 Task: For heading Use EB Garamond with light red berry 1 colour & Underline.  font size for heading26,  'Change the font style of data to'Impact and font size to 18,  Change the alignment of both headline & data to Align right In the sheet  auditingProductSales
Action: Mouse moved to (352, 273)
Screenshot: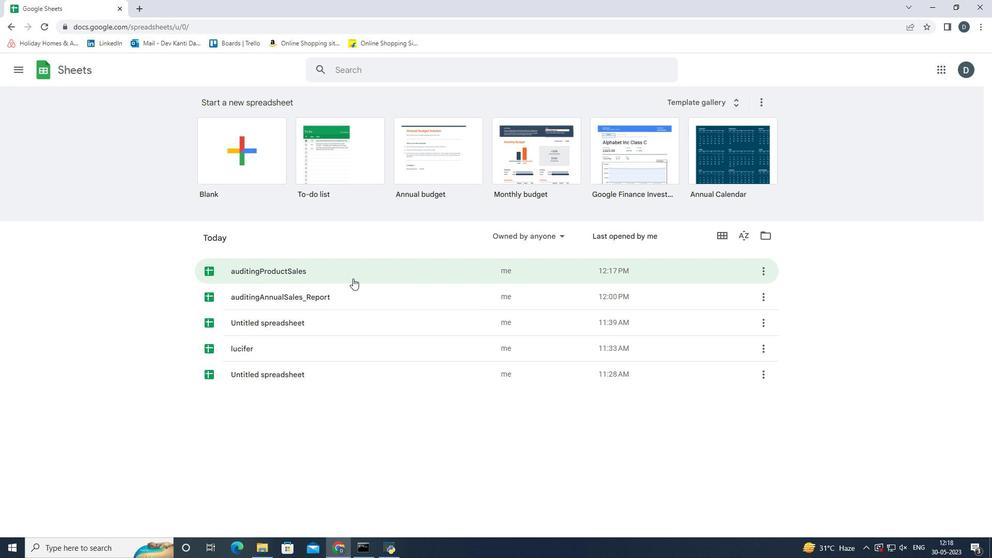 
Action: Mouse pressed left at (352, 273)
Screenshot: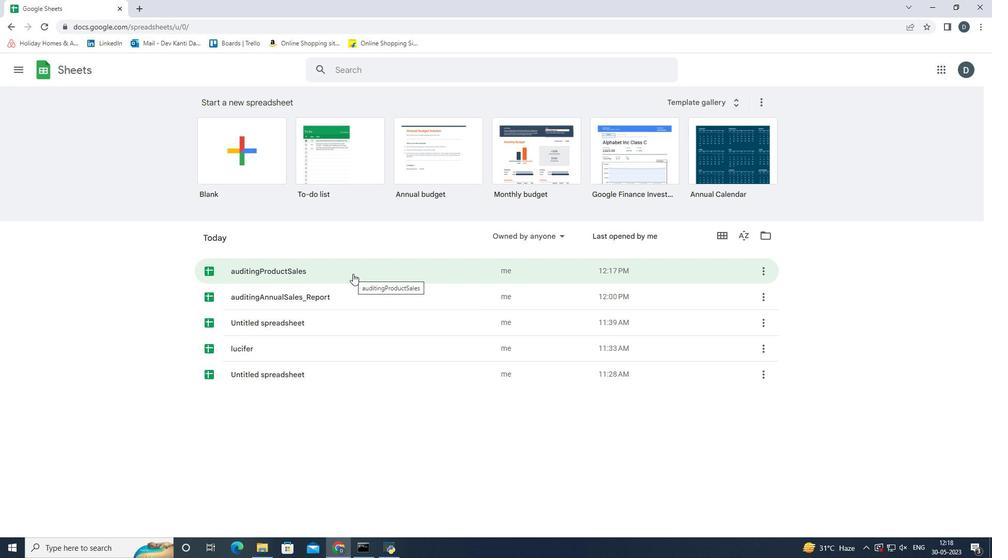 
Action: Mouse moved to (281, 99)
Screenshot: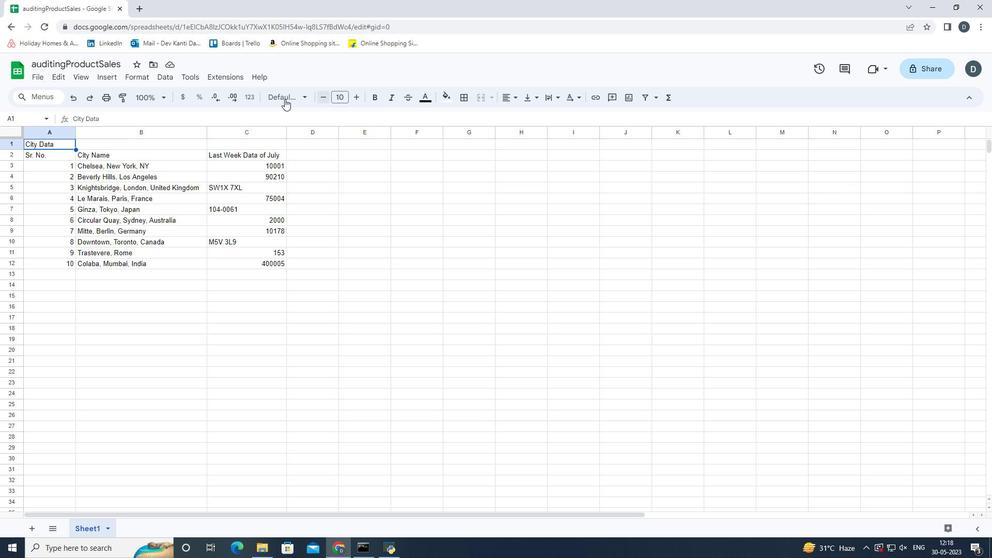 
Action: Mouse pressed left at (281, 99)
Screenshot: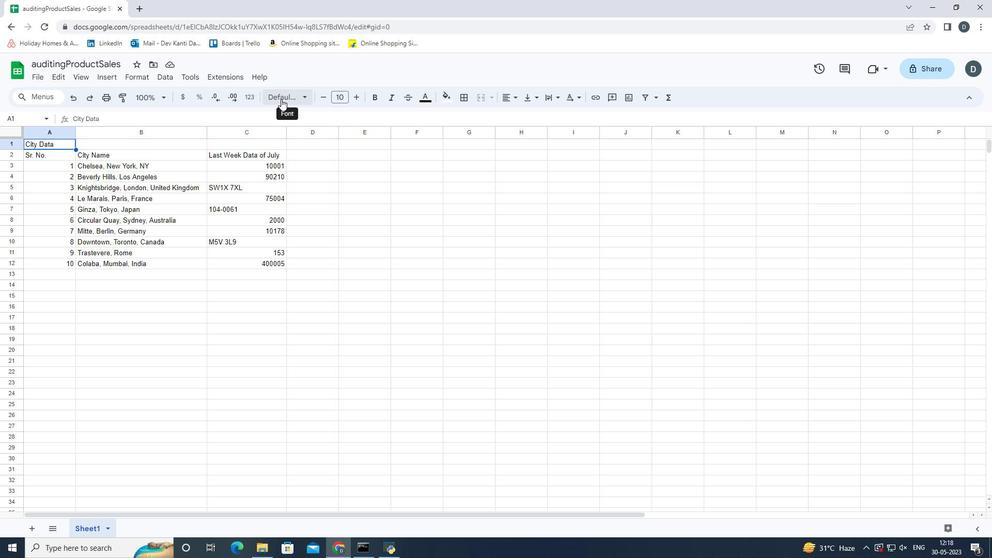 
Action: Mouse moved to (324, 270)
Screenshot: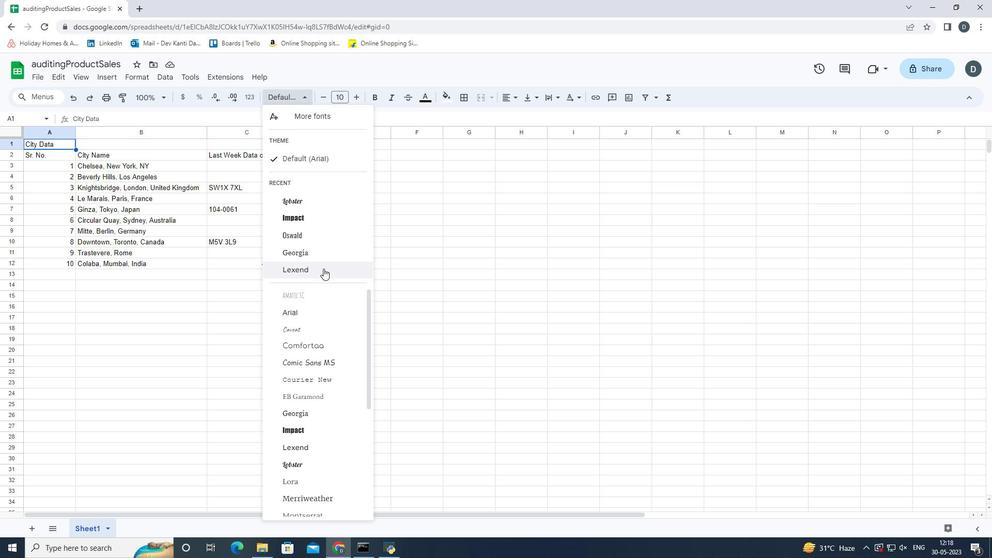 
Action: Mouse scrolled (324, 269) with delta (0, 0)
Screenshot: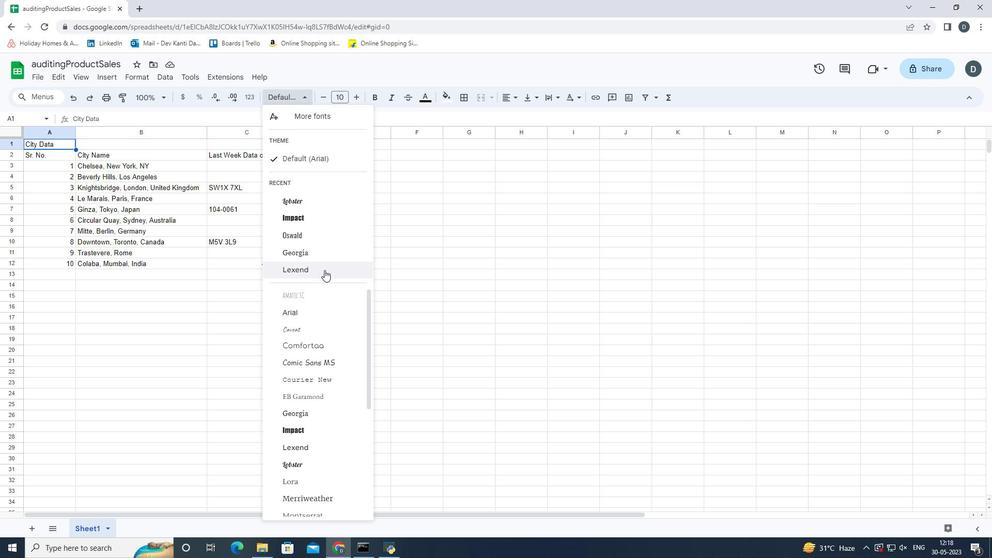 
Action: Mouse scrolled (324, 269) with delta (0, 0)
Screenshot: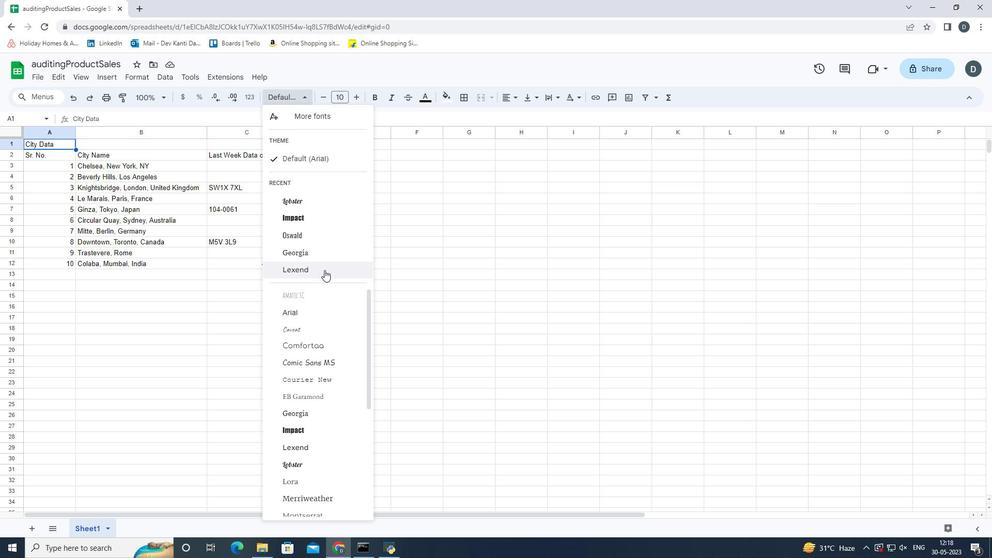 
Action: Mouse moved to (327, 324)
Screenshot: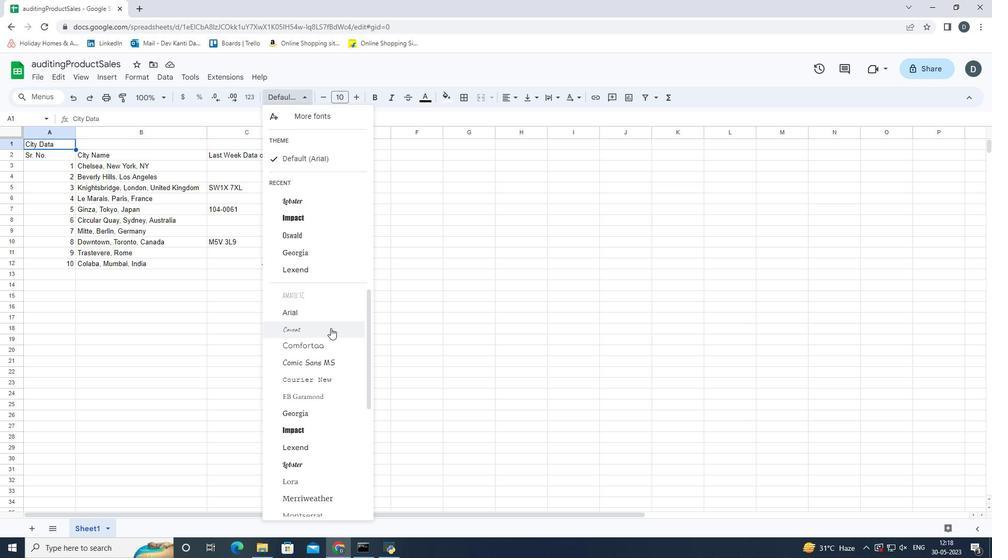 
Action: Mouse scrolled (327, 323) with delta (0, 0)
Screenshot: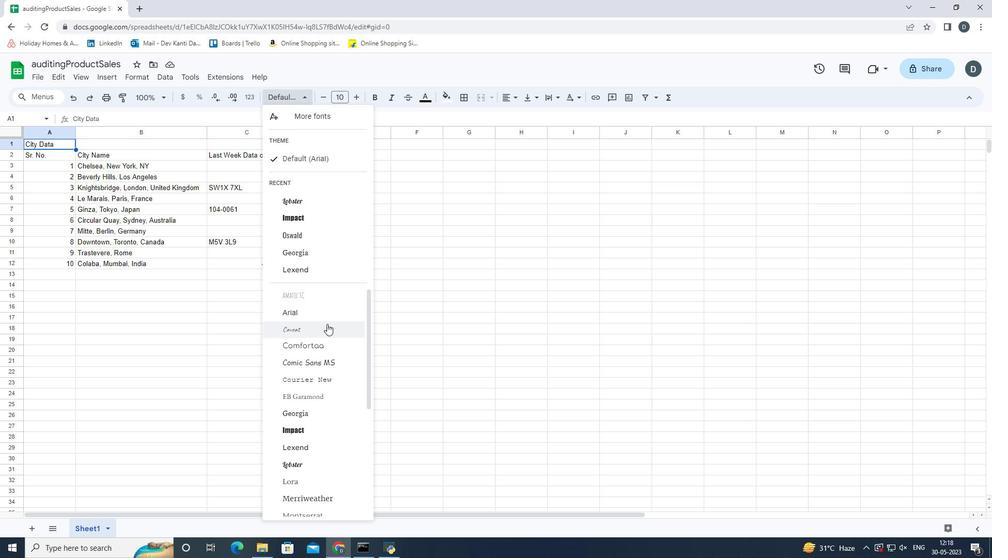 
Action: Mouse scrolled (327, 323) with delta (0, 0)
Screenshot: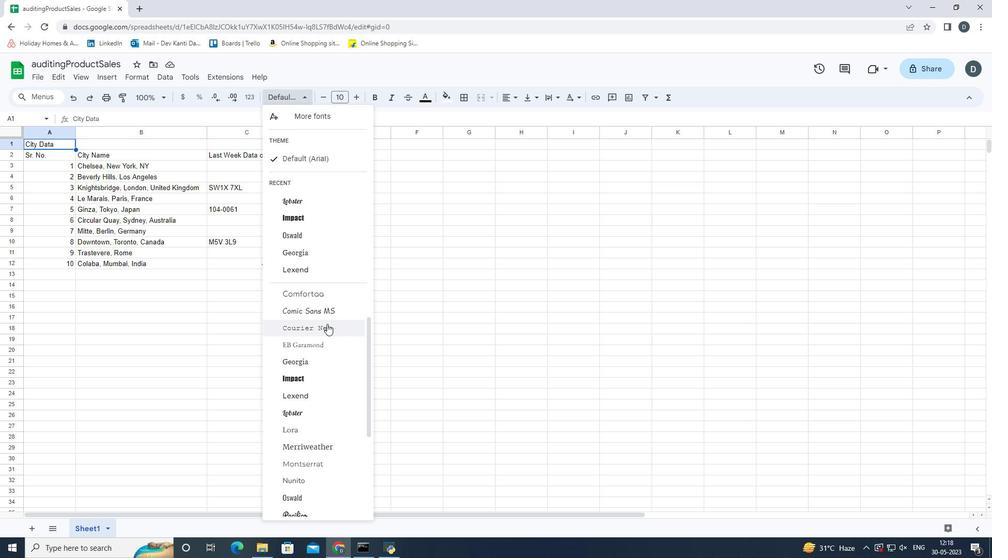 
Action: Mouse scrolled (327, 323) with delta (0, 0)
Screenshot: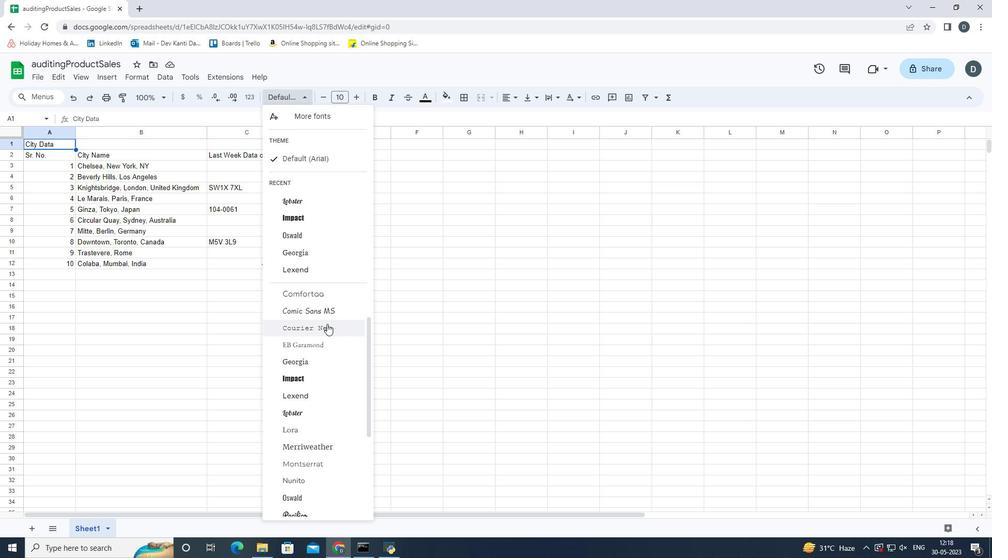 
Action: Mouse scrolled (327, 323) with delta (0, 0)
Screenshot: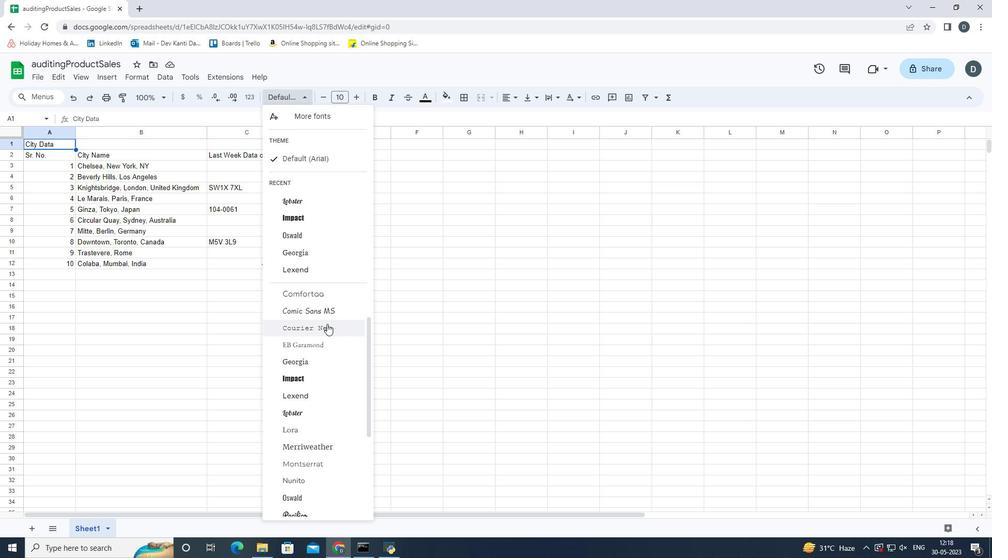 
Action: Mouse scrolled (327, 323) with delta (0, 0)
Screenshot: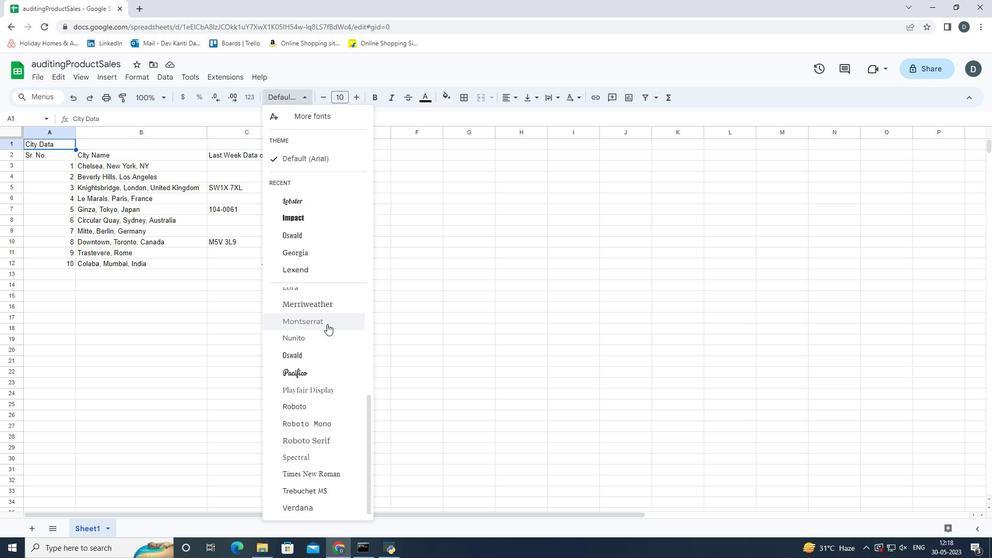 
Action: Mouse scrolled (327, 323) with delta (0, 0)
Screenshot: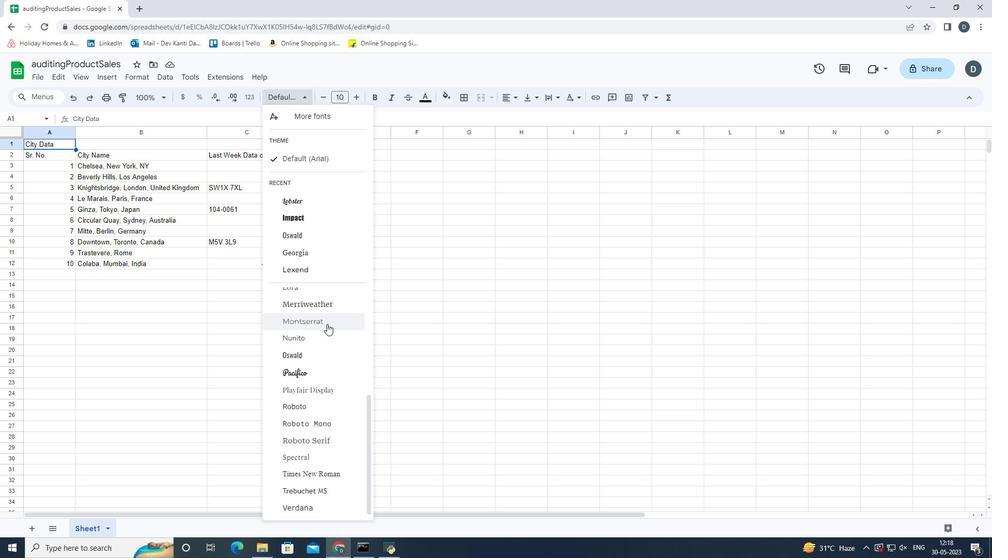 
Action: Mouse scrolled (327, 323) with delta (0, 0)
Screenshot: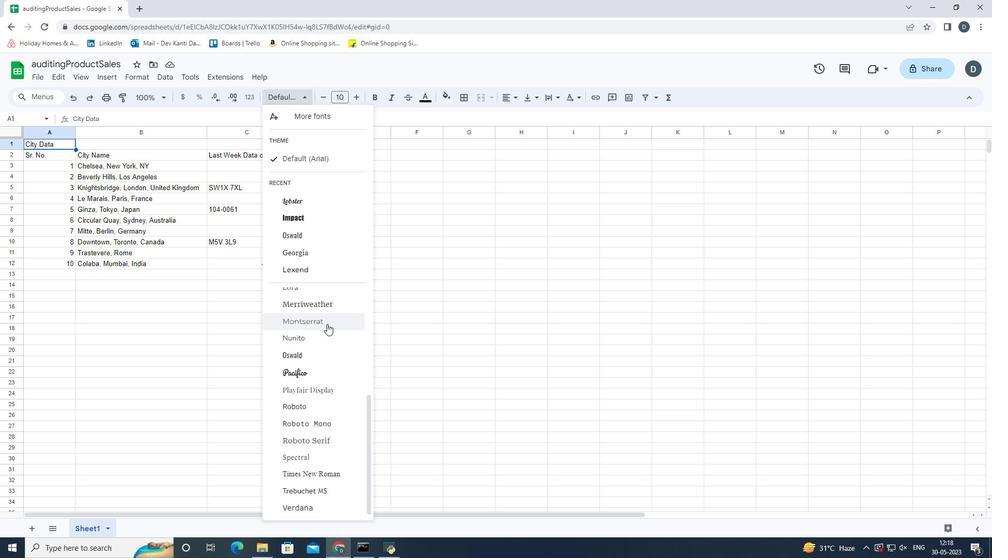 
Action: Mouse moved to (334, 490)
Screenshot: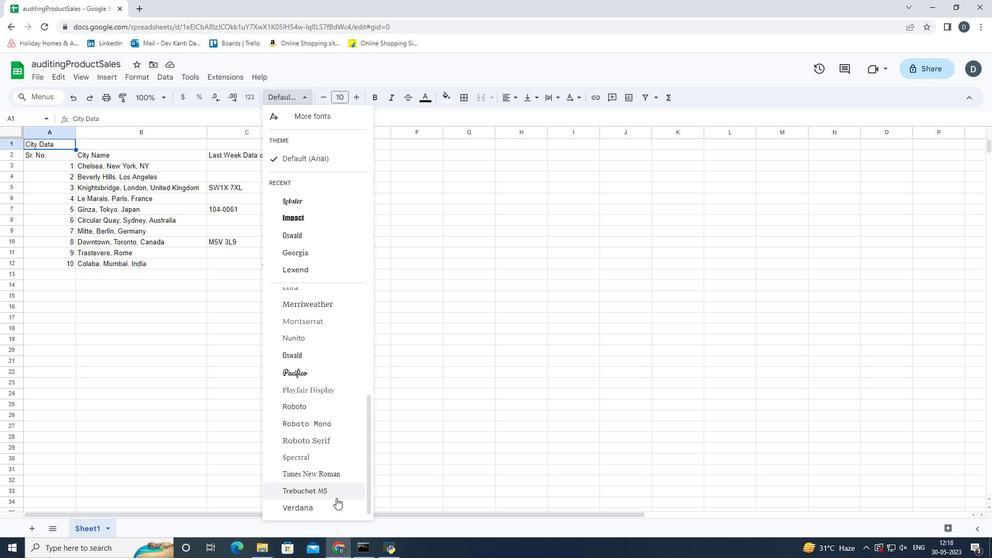 
Action: Mouse scrolled (334, 491) with delta (0, 0)
Screenshot: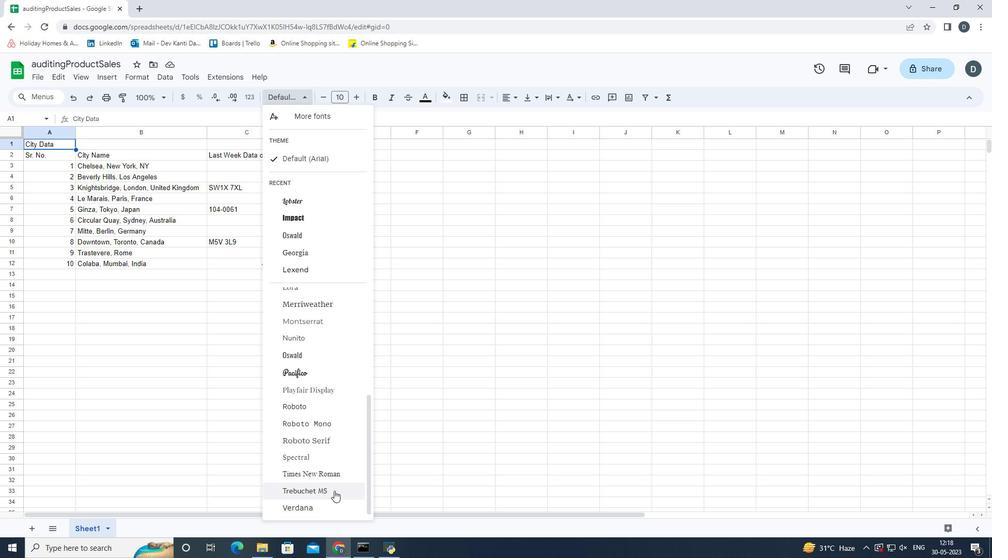 
Action: Mouse scrolled (334, 491) with delta (0, 0)
Screenshot: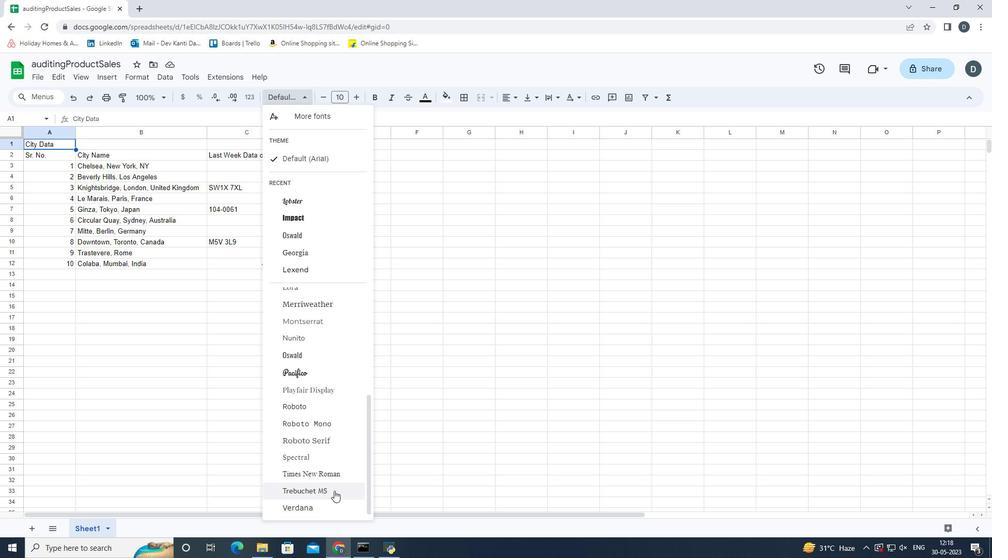 
Action: Mouse scrolled (334, 491) with delta (0, 0)
Screenshot: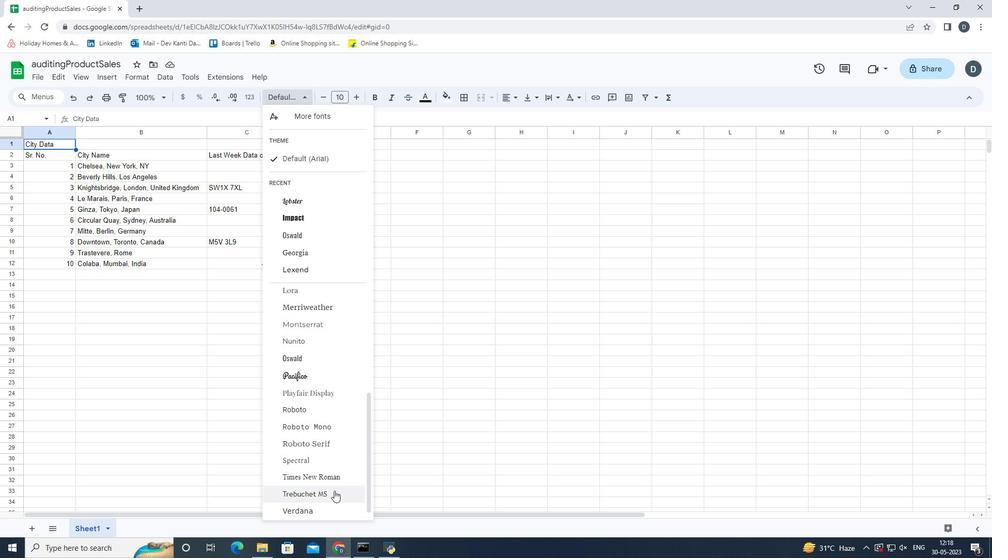 
Action: Mouse scrolled (334, 491) with delta (0, 0)
Screenshot: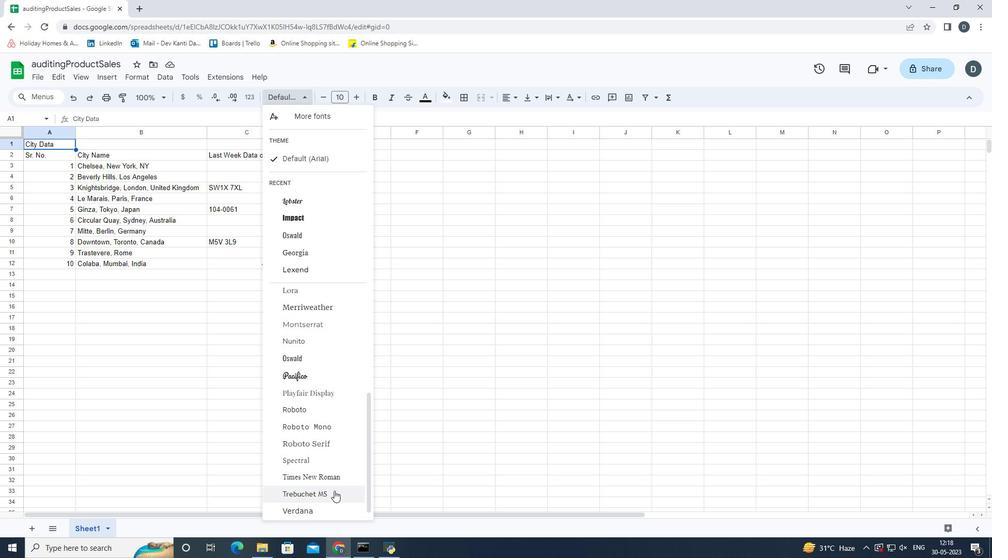 
Action: Mouse moved to (335, 396)
Screenshot: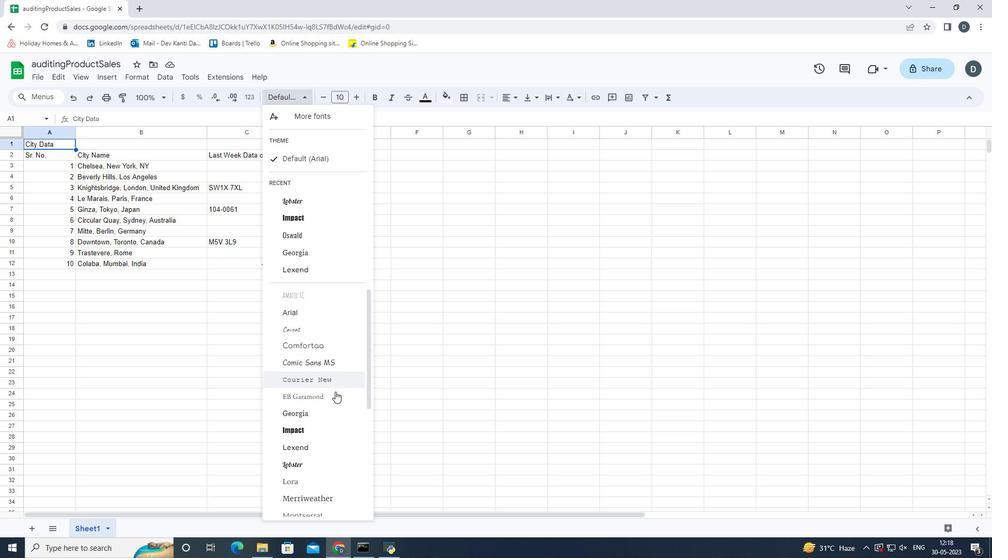 
Action: Mouse pressed left at (335, 396)
Screenshot: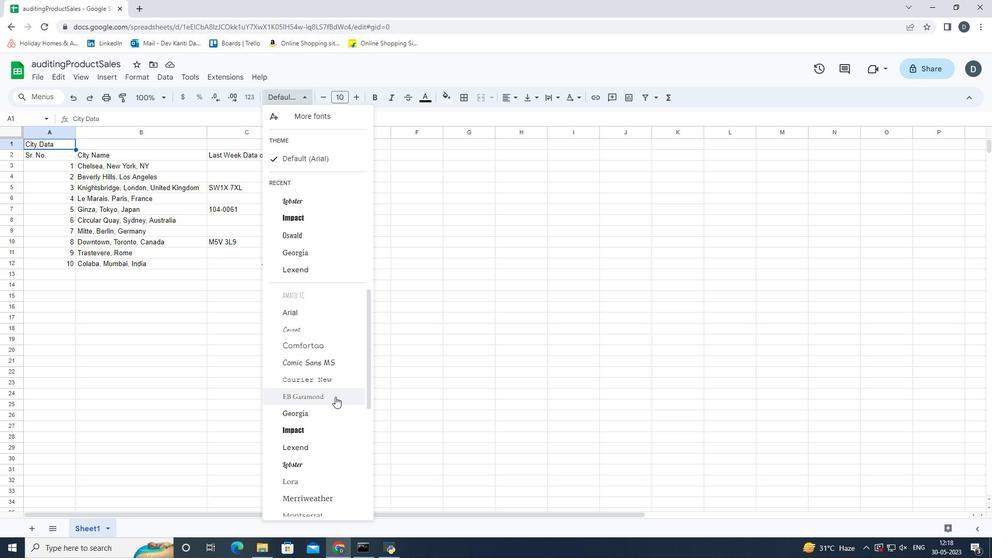 
Action: Mouse moved to (425, 99)
Screenshot: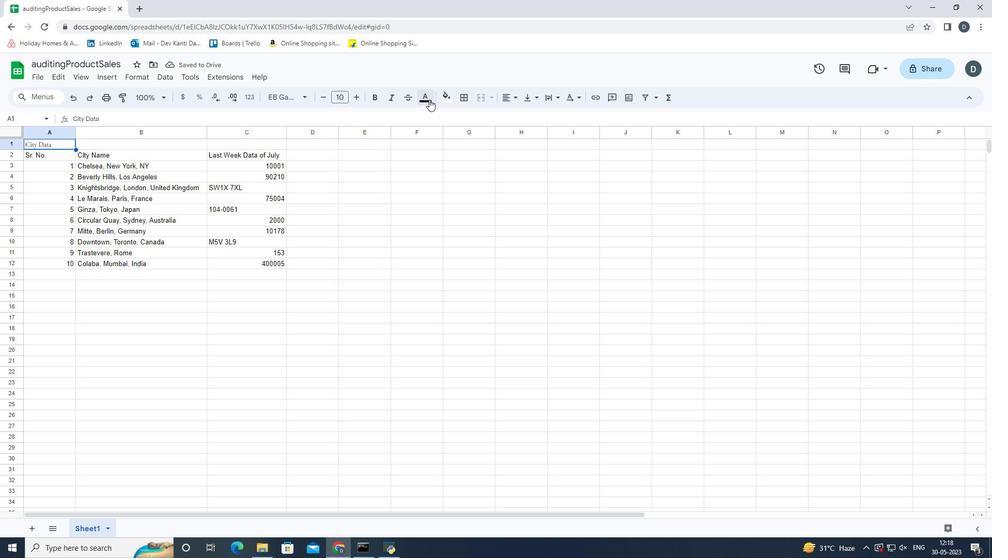 
Action: Mouse pressed left at (425, 99)
Screenshot: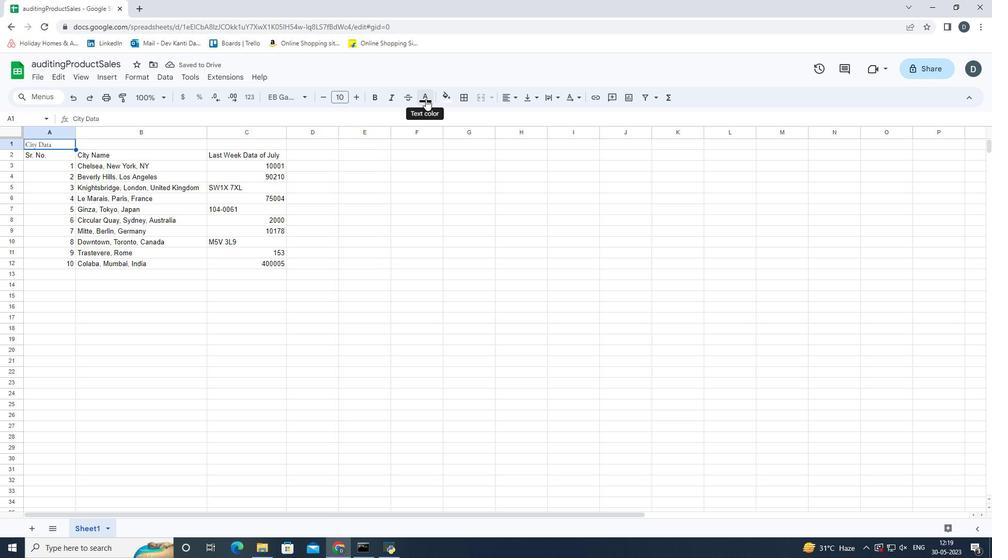 
Action: Mouse moved to (428, 179)
Screenshot: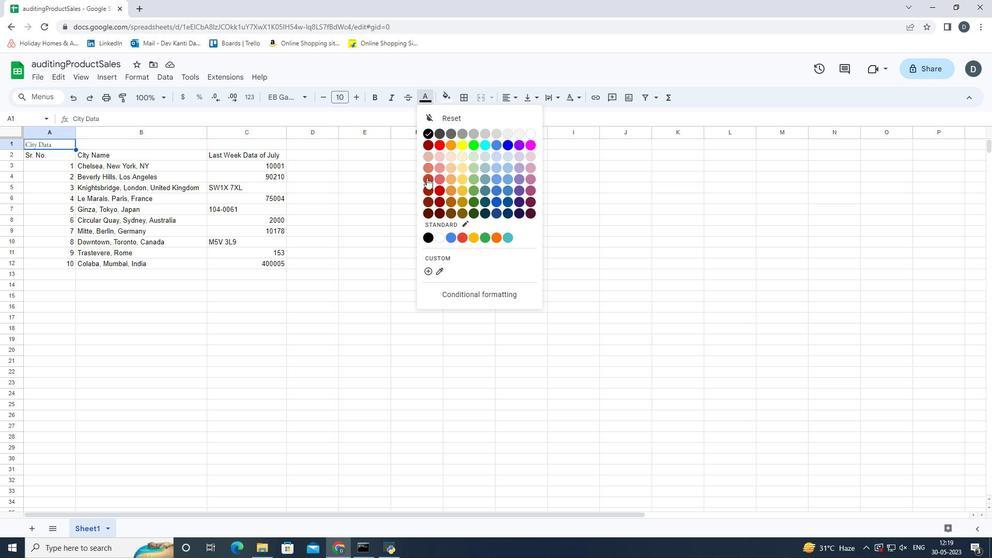 
Action: Mouse pressed left at (428, 179)
Screenshot: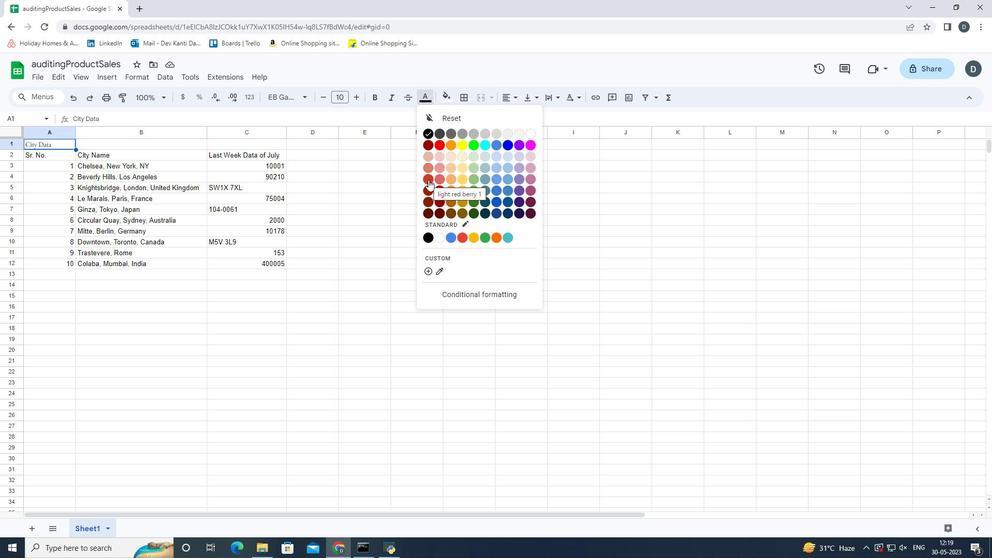 
Action: Mouse moved to (136, 78)
Screenshot: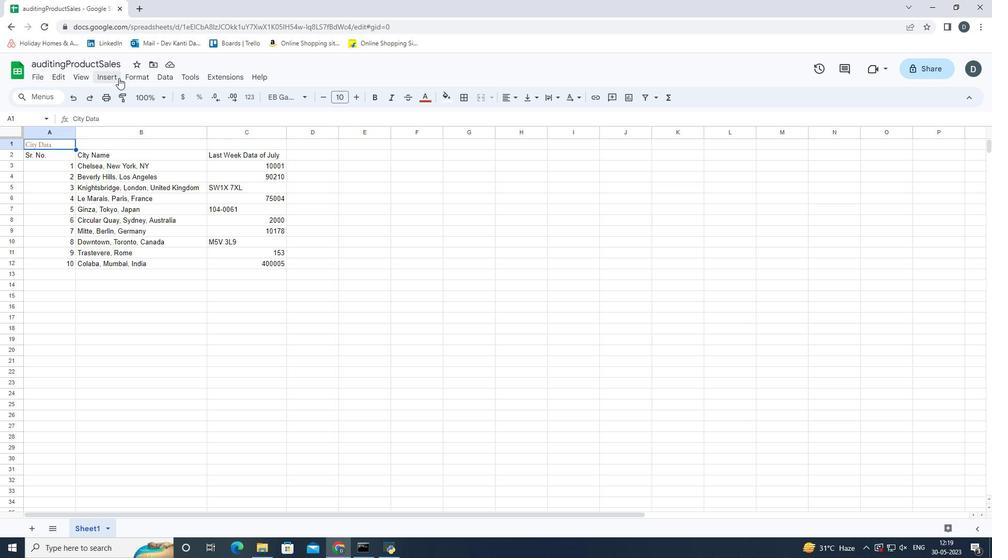 
Action: Mouse pressed left at (136, 78)
Screenshot: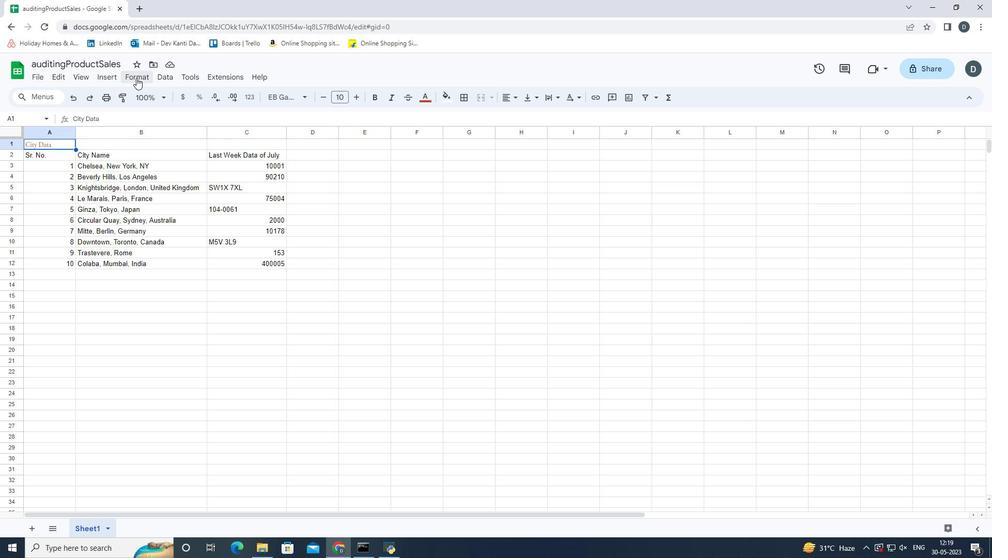 
Action: Mouse moved to (357, 169)
Screenshot: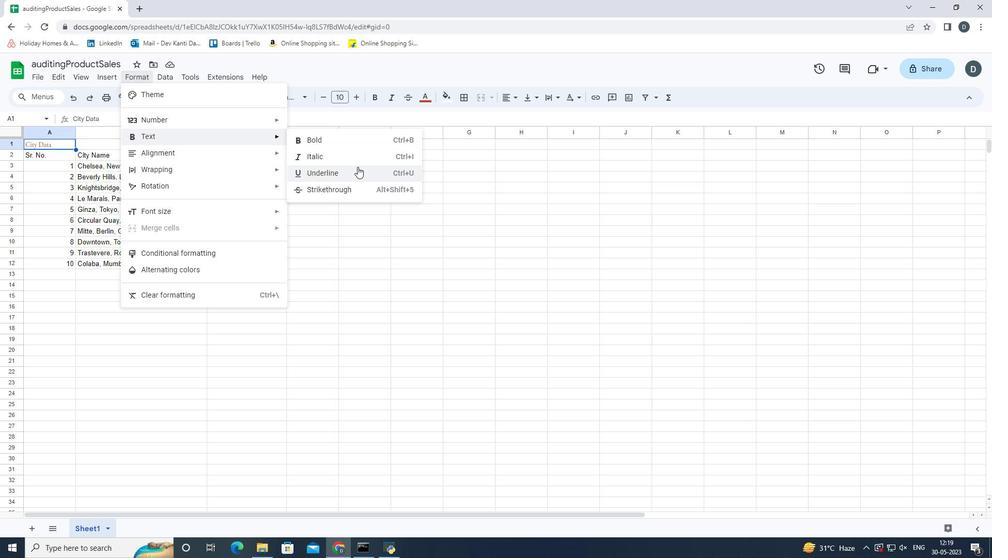 
Action: Mouse pressed left at (357, 169)
Screenshot: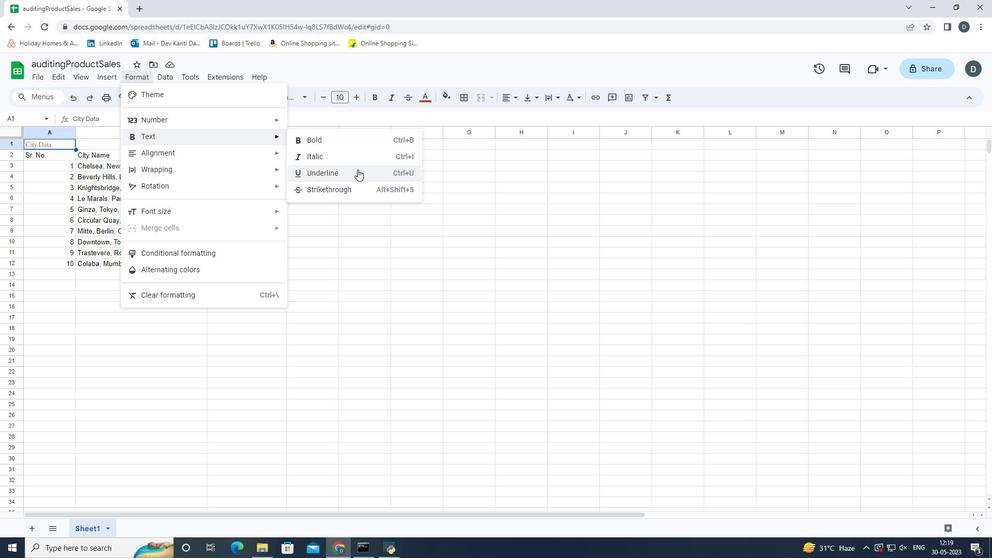 
Action: Mouse moved to (358, 98)
Screenshot: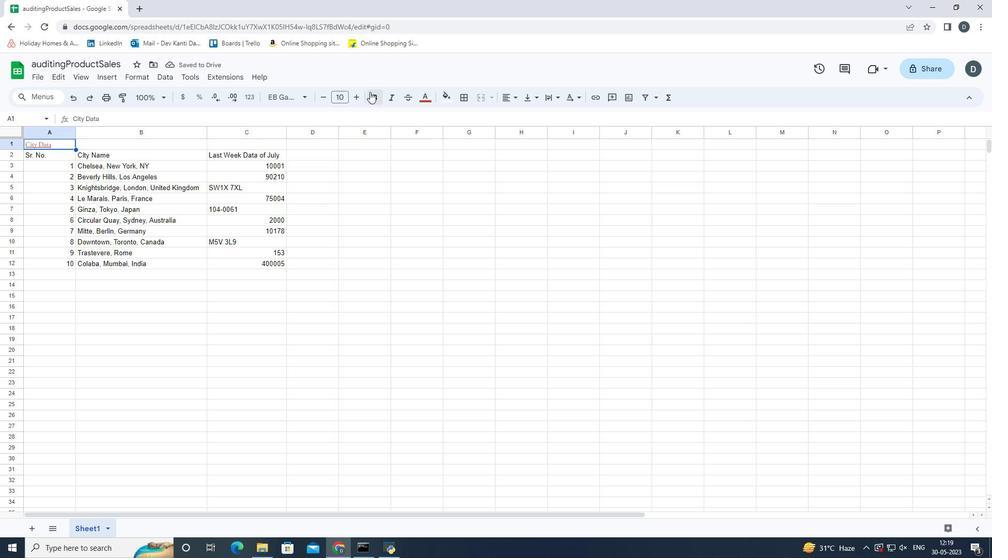 
Action: Mouse pressed left at (358, 98)
Screenshot: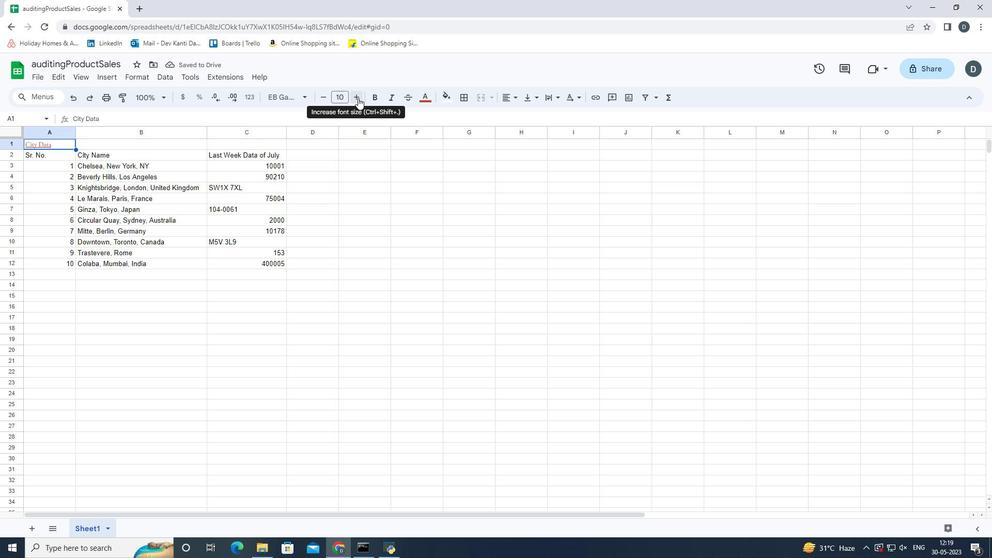 
Action: Mouse moved to (358, 98)
Screenshot: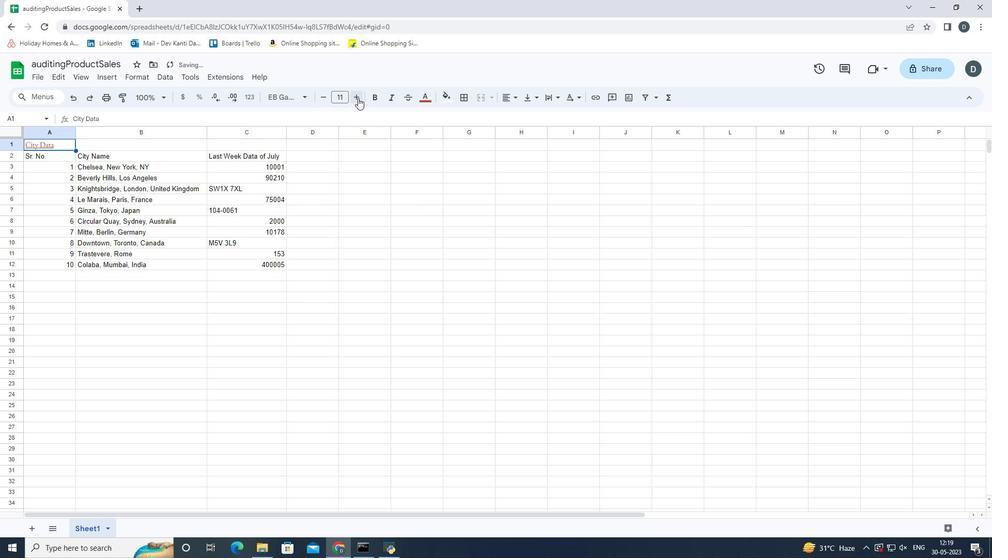 
Action: Mouse pressed left at (358, 98)
Screenshot: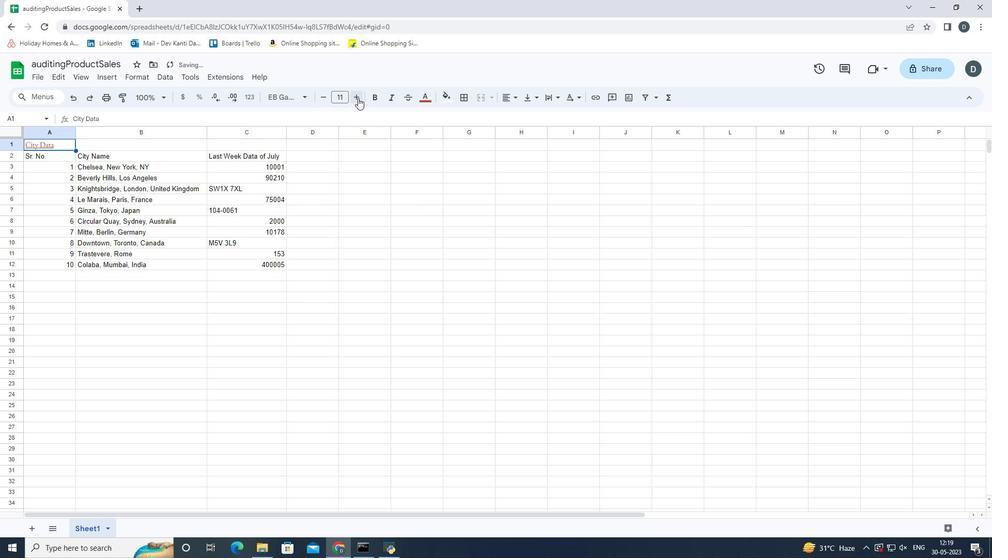 
Action: Mouse pressed left at (358, 98)
Screenshot: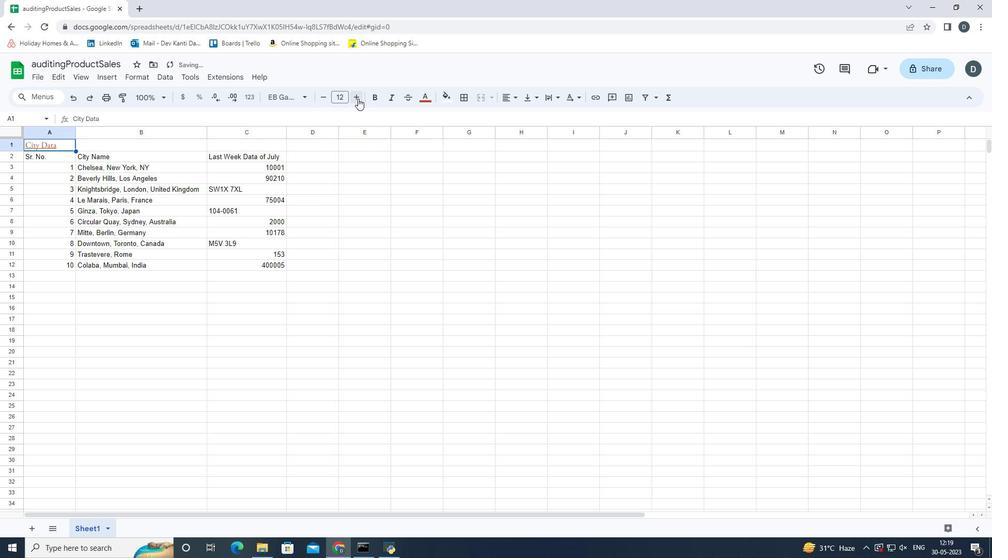 
Action: Mouse pressed left at (358, 98)
Screenshot: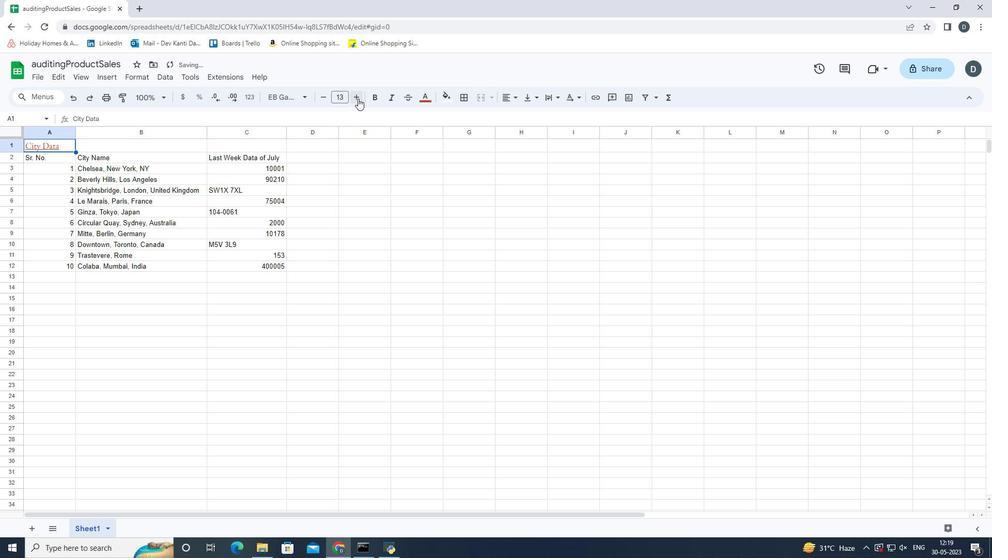 
Action: Mouse pressed left at (358, 98)
Screenshot: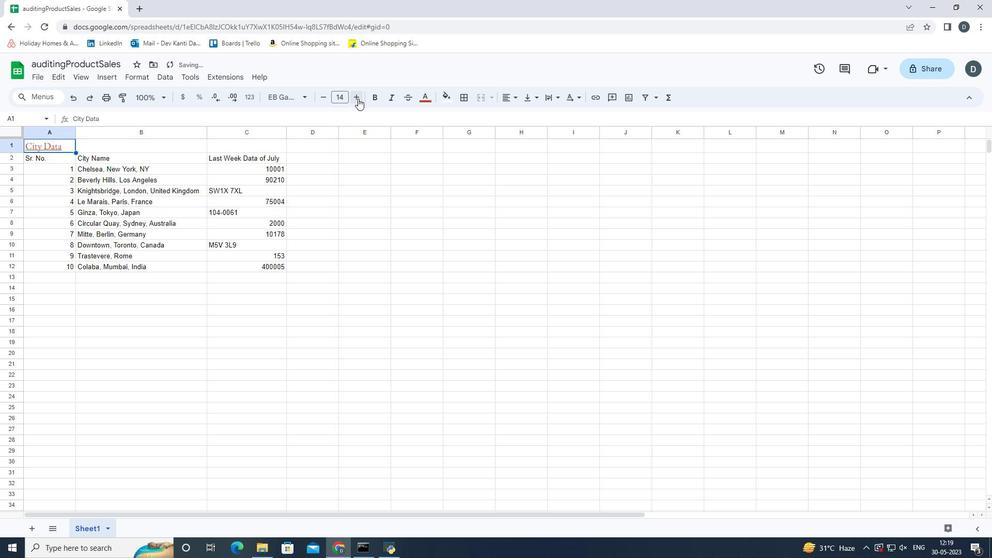 
Action: Mouse pressed left at (358, 98)
Screenshot: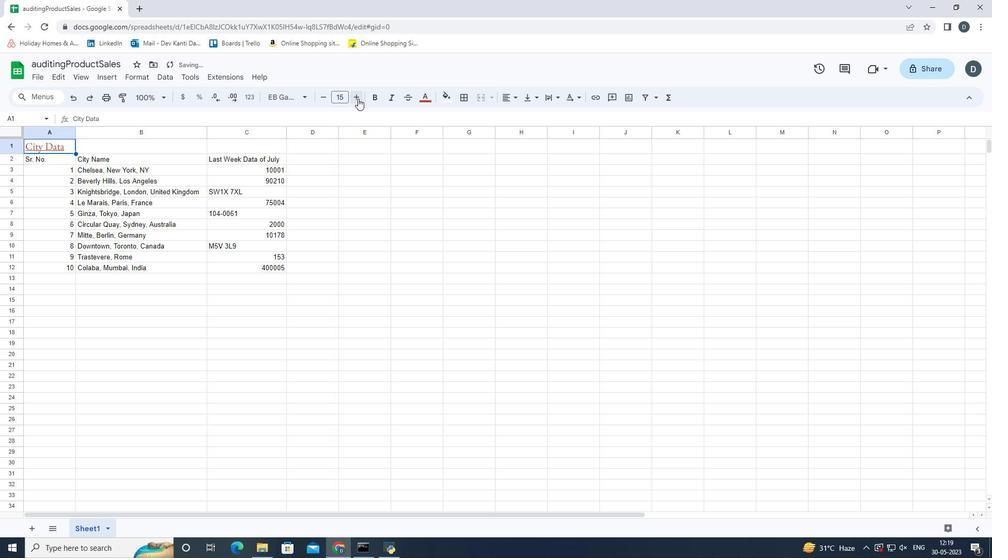 
Action: Mouse pressed left at (358, 98)
Screenshot: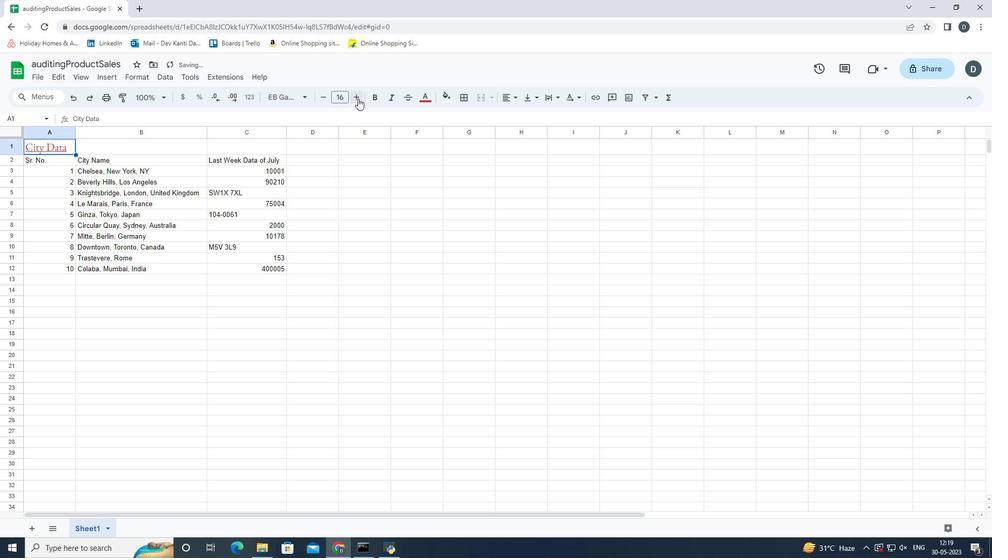 
Action: Mouse pressed left at (358, 98)
Screenshot: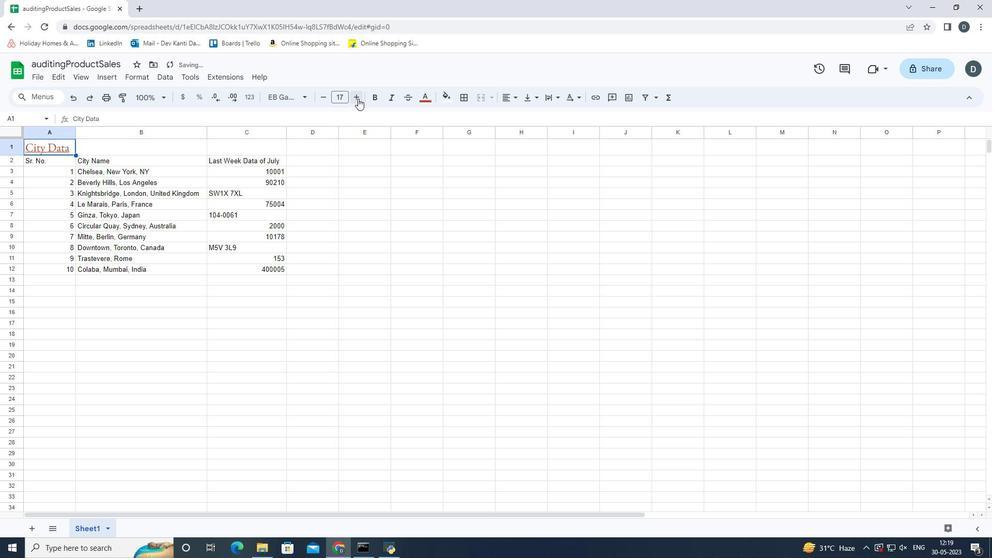 
Action: Mouse pressed left at (358, 98)
Screenshot: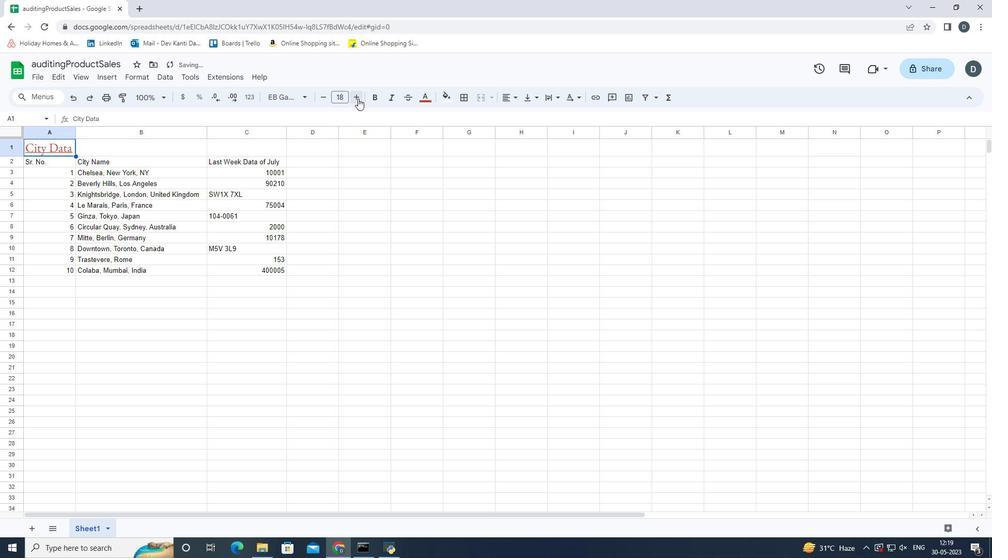 
Action: Mouse pressed left at (358, 98)
Screenshot: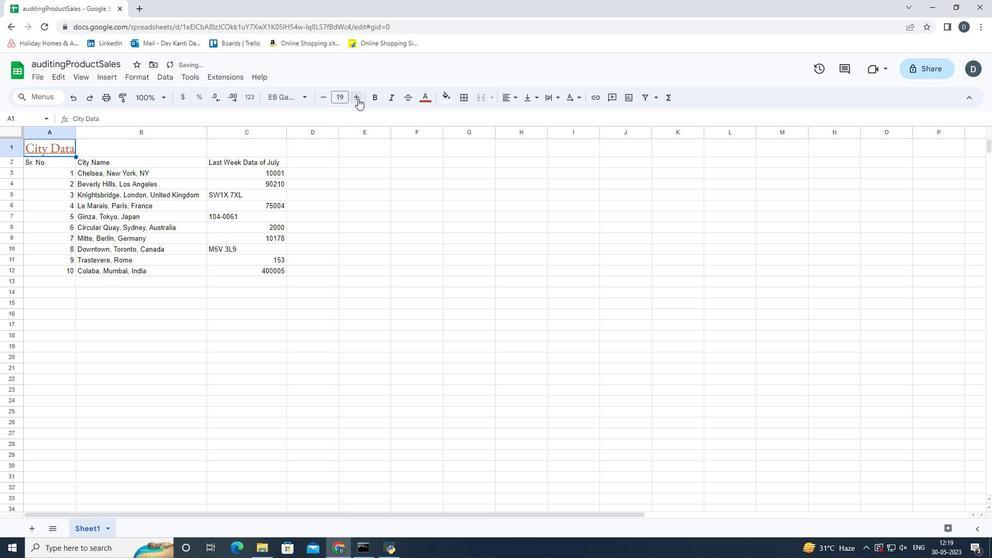 
Action: Mouse pressed left at (358, 98)
Screenshot: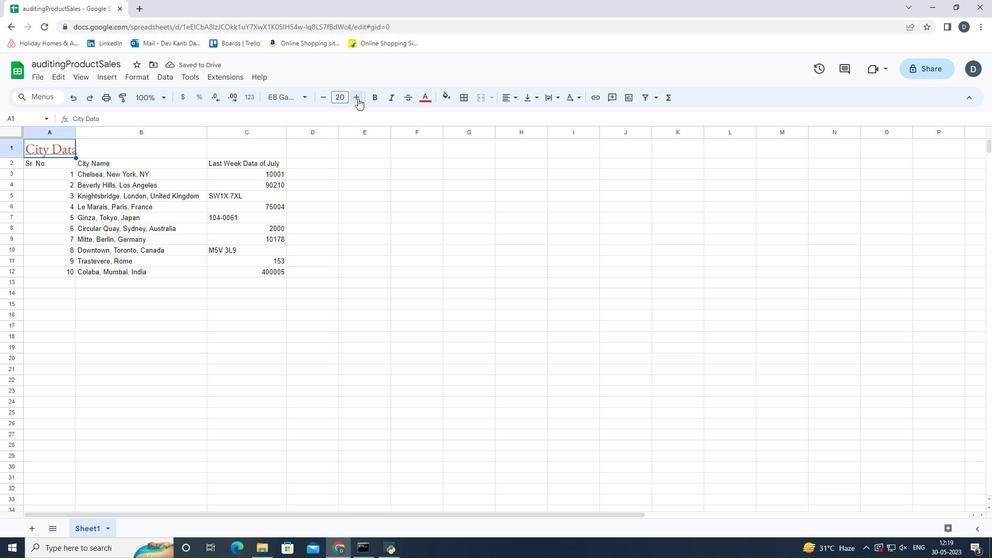 
Action: Mouse pressed left at (358, 98)
Screenshot: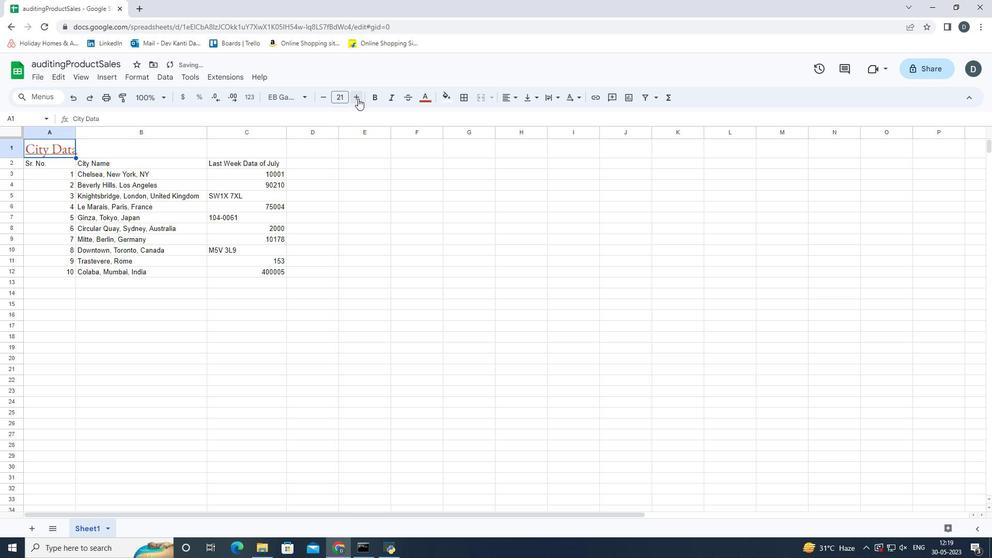 
Action: Mouse pressed left at (358, 98)
Screenshot: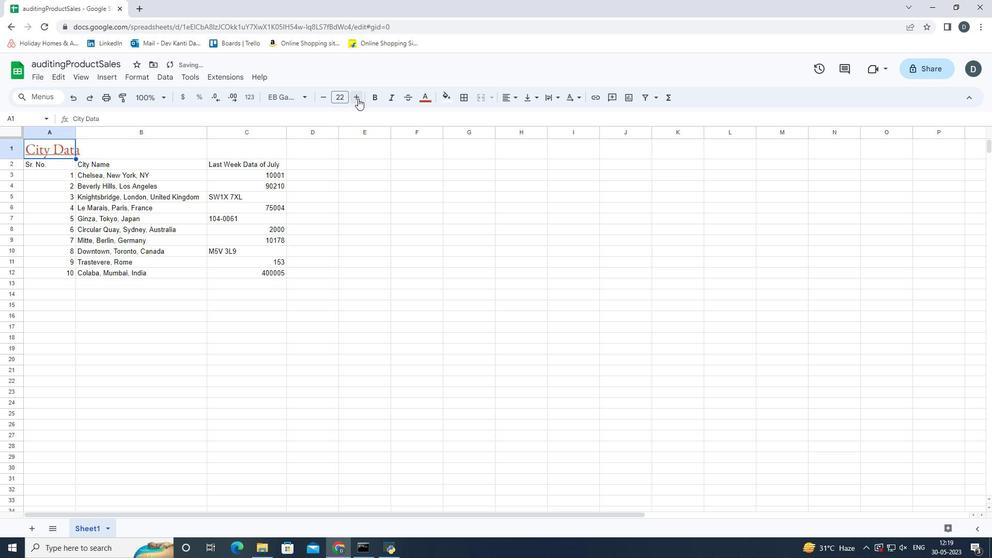 
Action: Mouse pressed left at (358, 98)
Screenshot: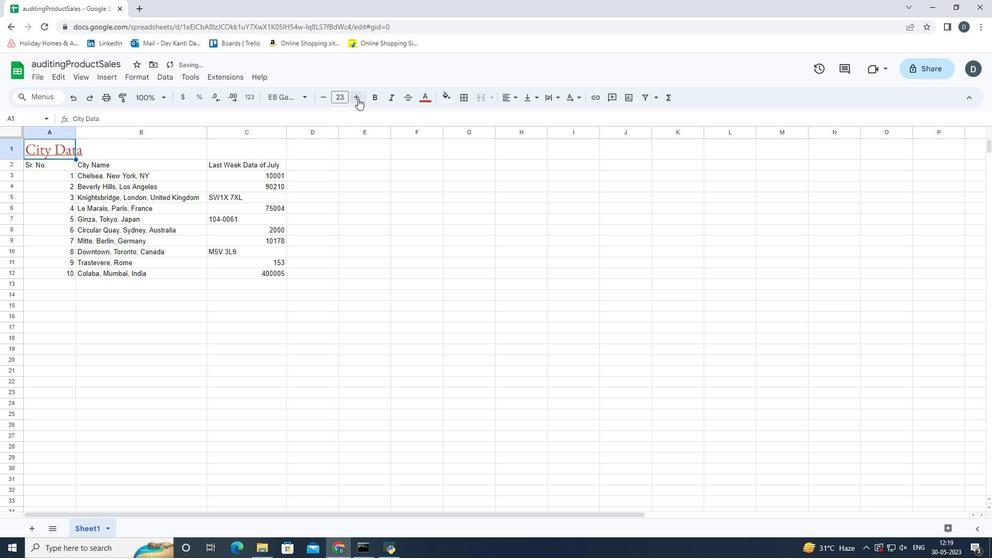 
Action: Mouse pressed left at (358, 98)
Screenshot: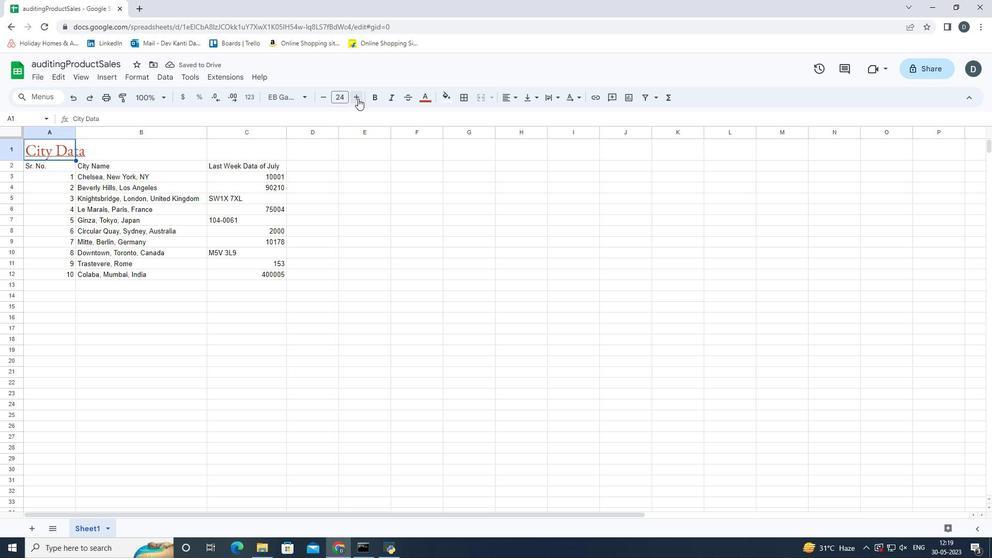 
Action: Mouse pressed left at (358, 98)
Screenshot: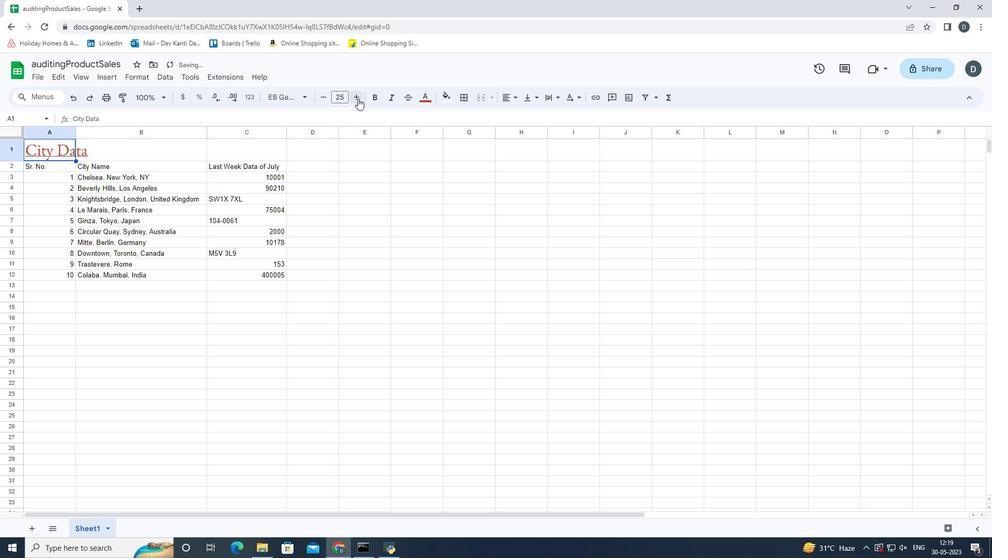
Action: Mouse moved to (47, 167)
Screenshot: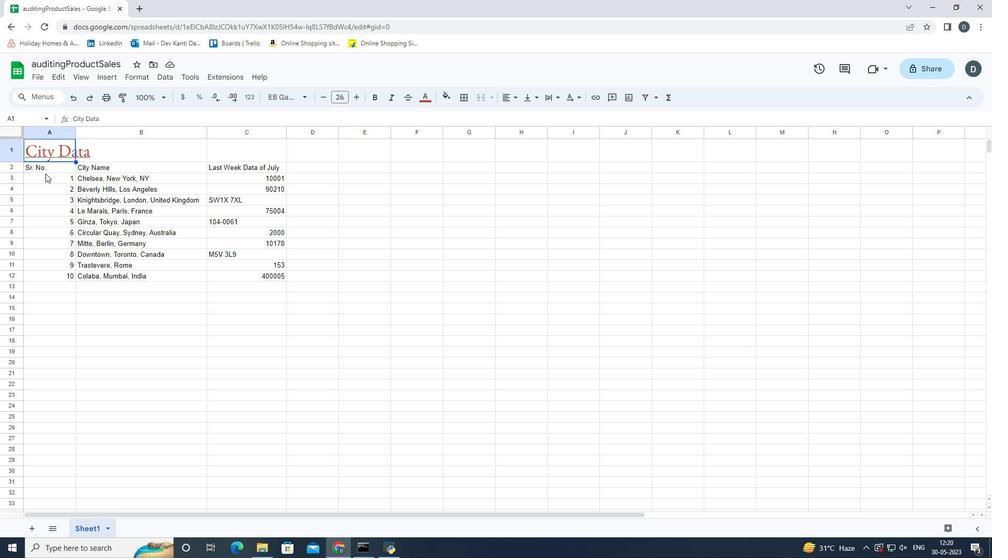 
Action: Mouse pressed left at (47, 167)
Screenshot: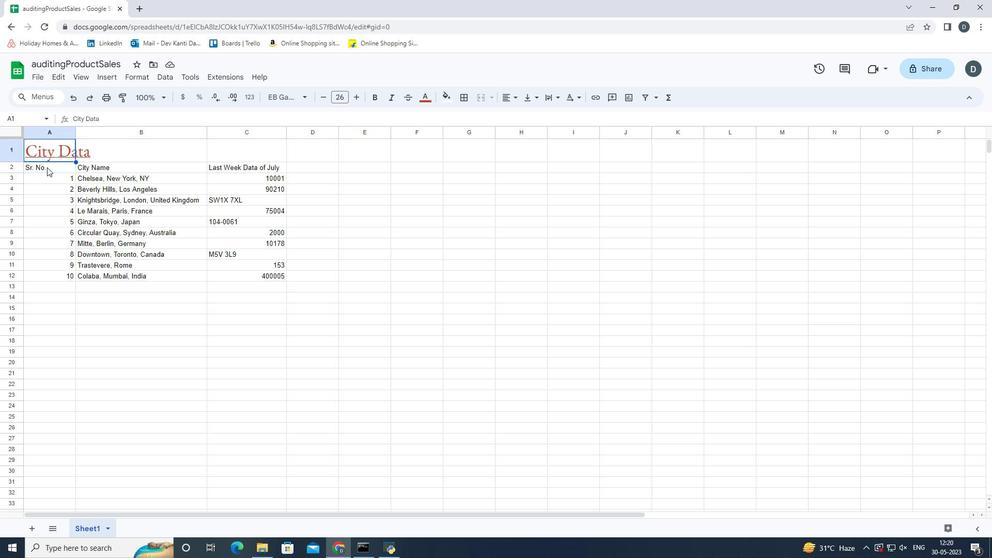 
Action: Mouse pressed left at (47, 167)
Screenshot: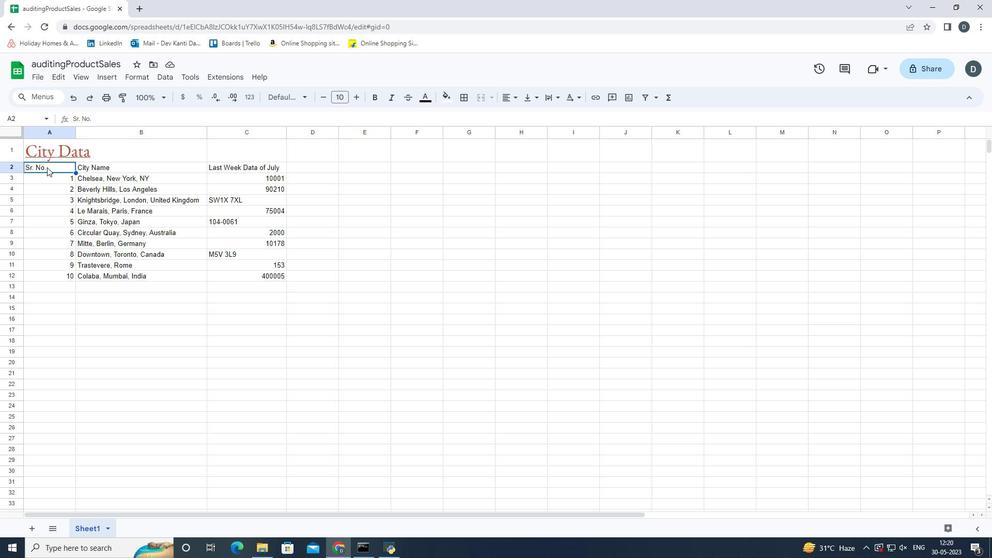 
Action: Mouse moved to (292, 99)
Screenshot: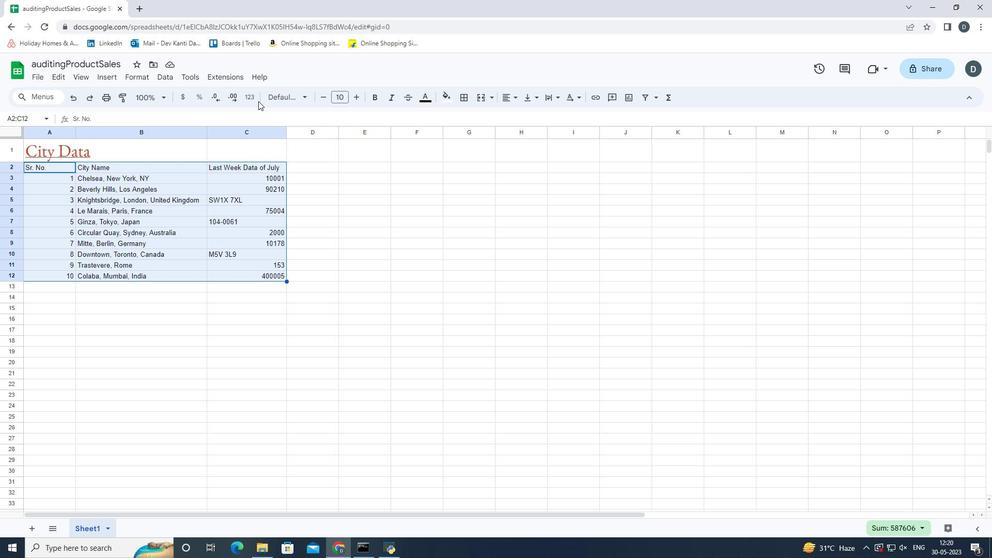 
Action: Mouse pressed left at (292, 99)
Screenshot: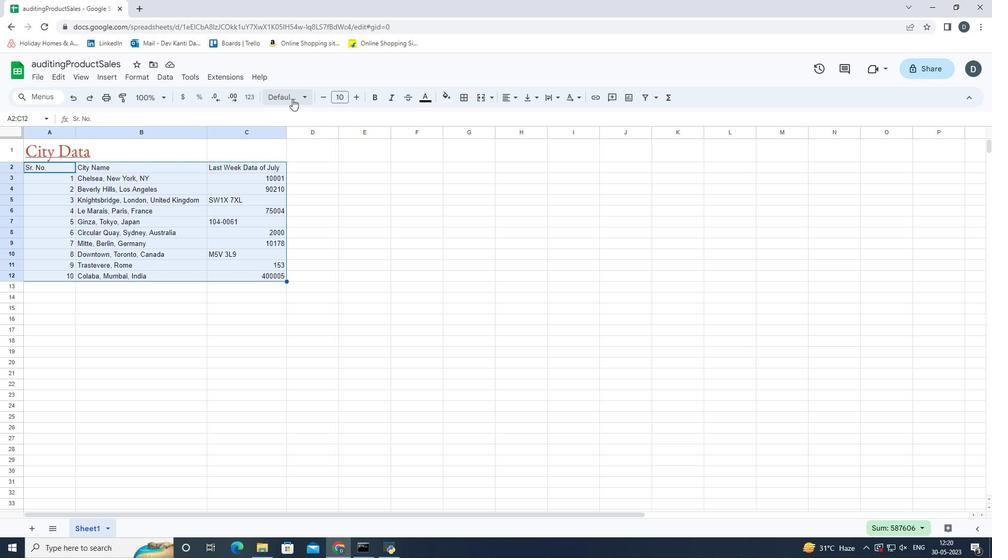
Action: Mouse moved to (319, 234)
Screenshot: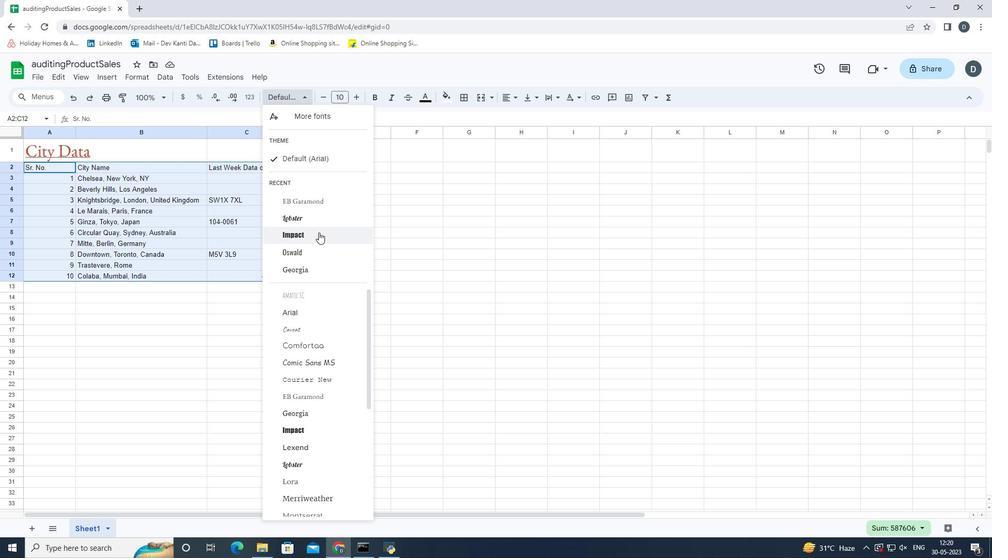 
Action: Mouse pressed left at (319, 234)
Screenshot: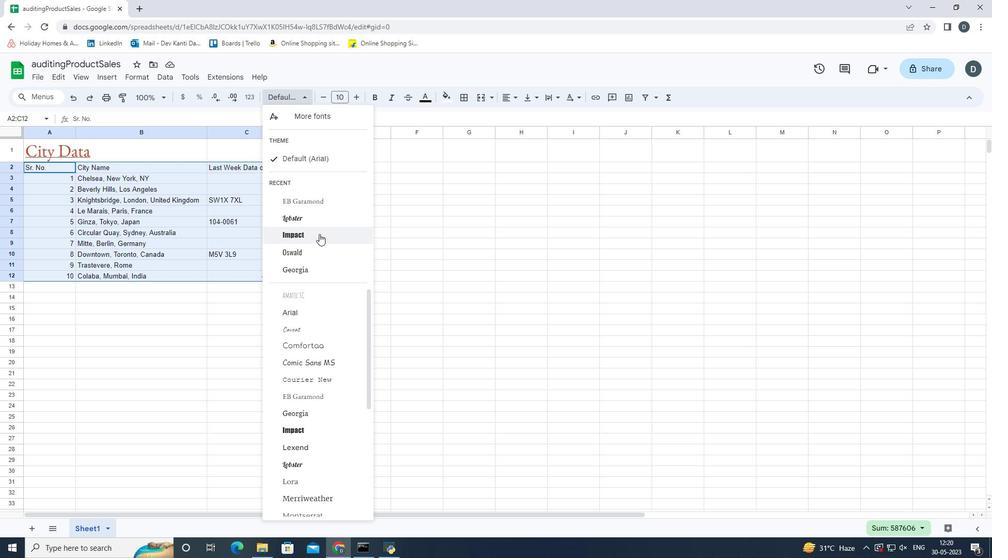 
Action: Mouse moved to (359, 97)
Screenshot: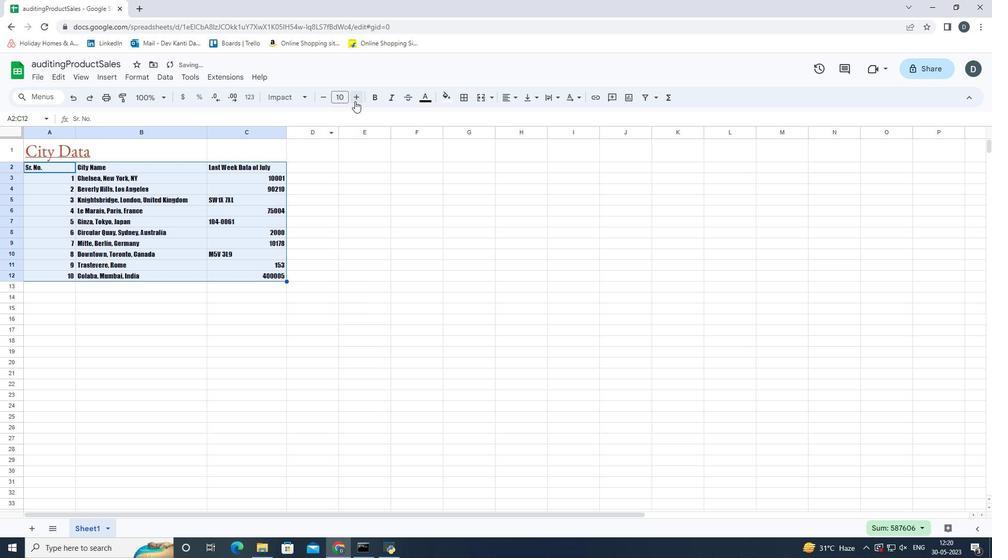 
Action: Mouse pressed left at (359, 97)
Screenshot: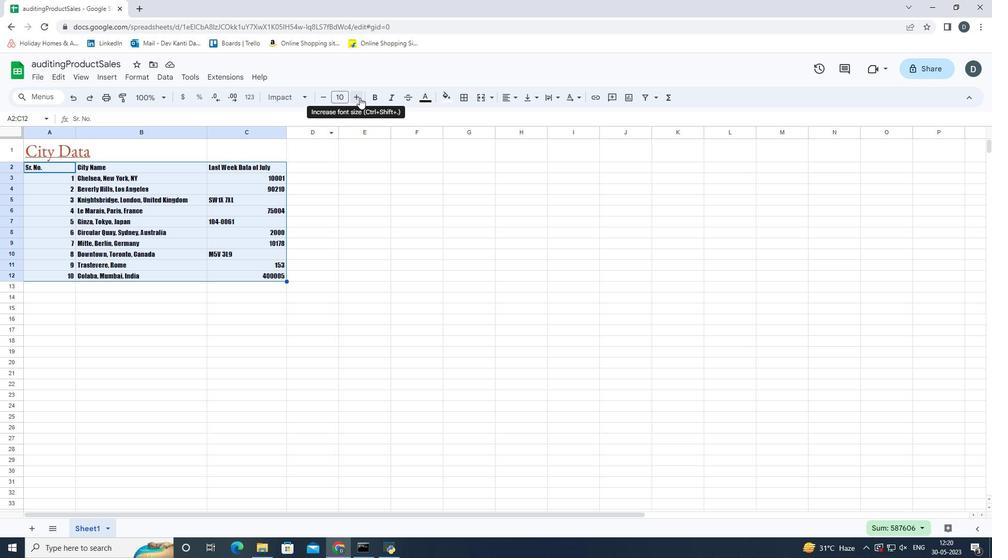 
Action: Mouse pressed left at (359, 97)
Screenshot: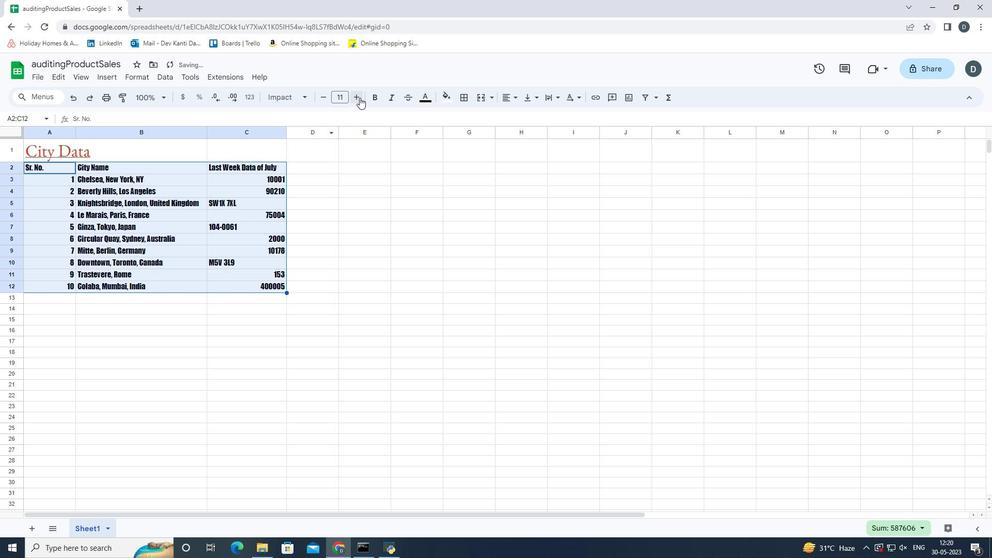 
Action: Mouse pressed left at (359, 97)
Screenshot: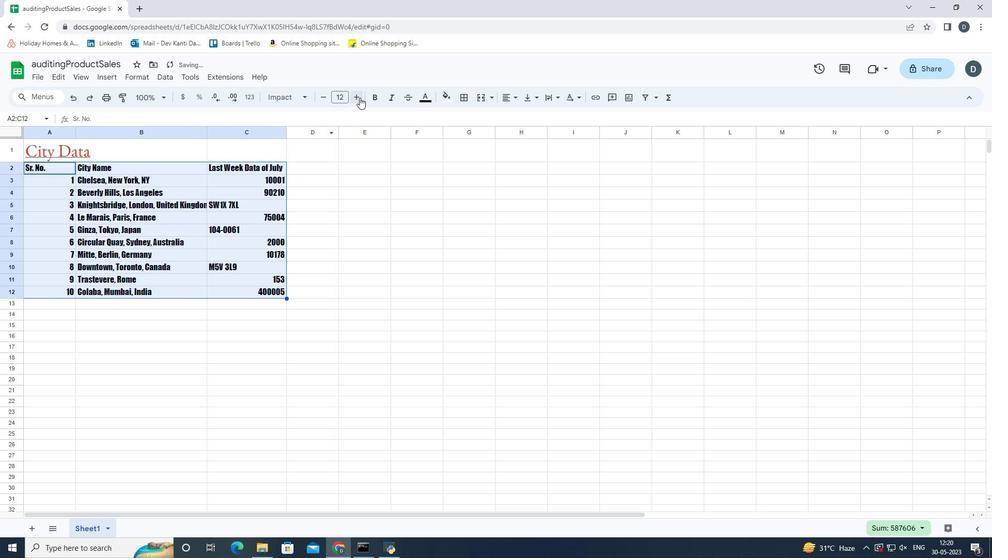 
Action: Mouse pressed left at (359, 97)
Screenshot: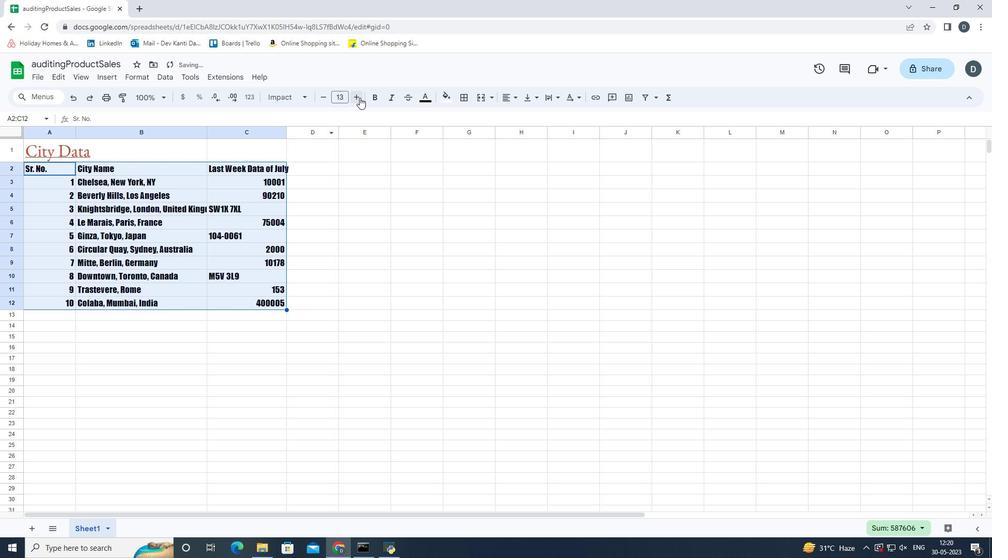 
Action: Mouse pressed left at (359, 97)
Screenshot: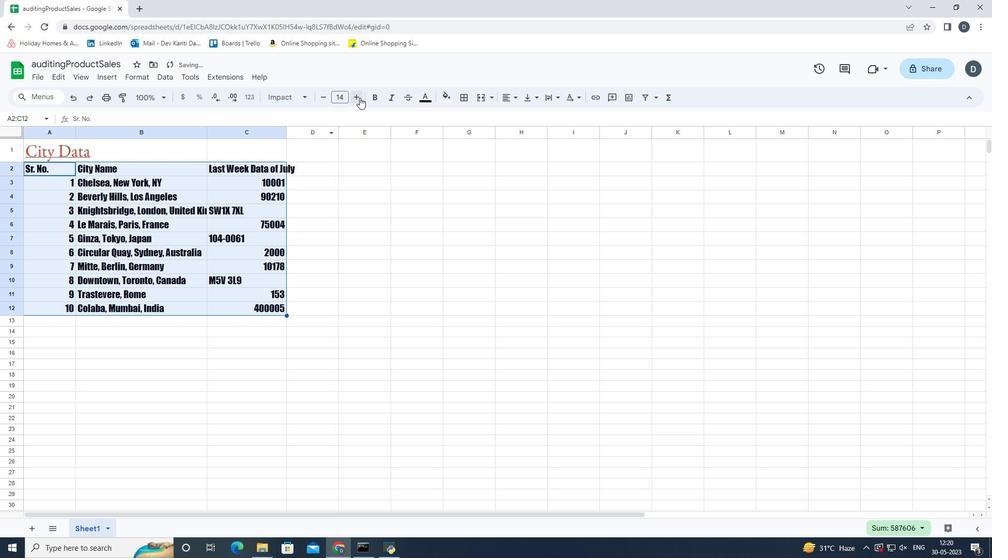 
Action: Mouse pressed left at (359, 97)
Screenshot: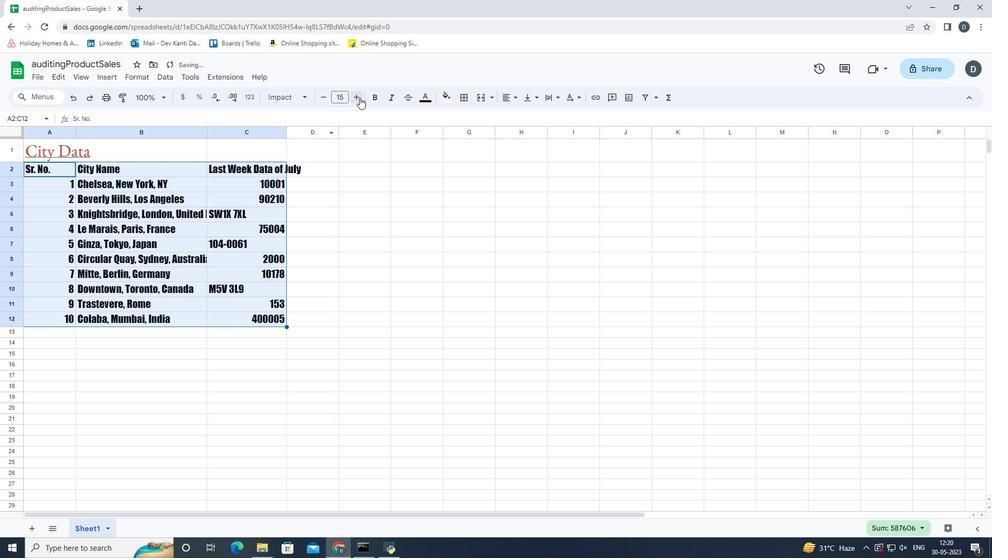 
Action: Mouse pressed left at (359, 97)
Screenshot: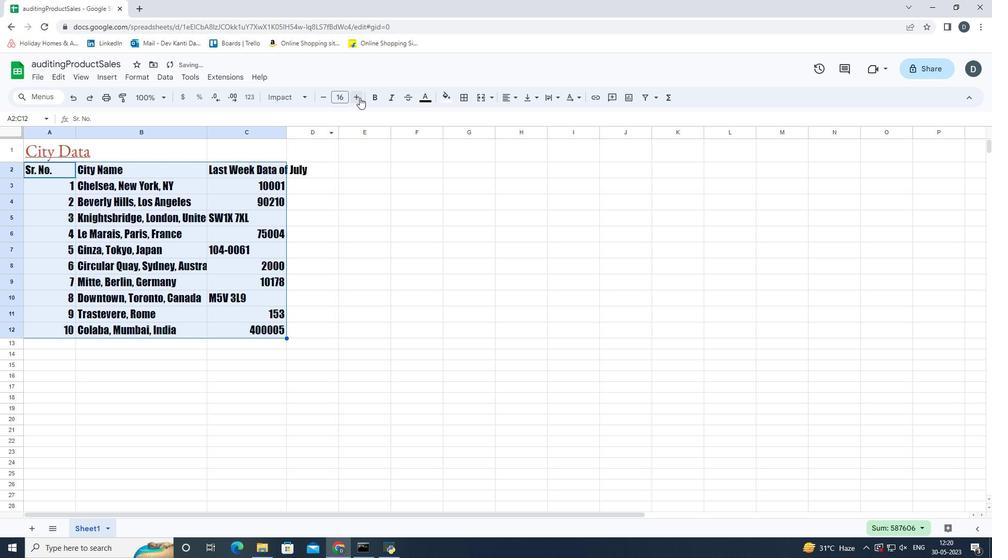 
Action: Mouse pressed left at (359, 97)
Screenshot: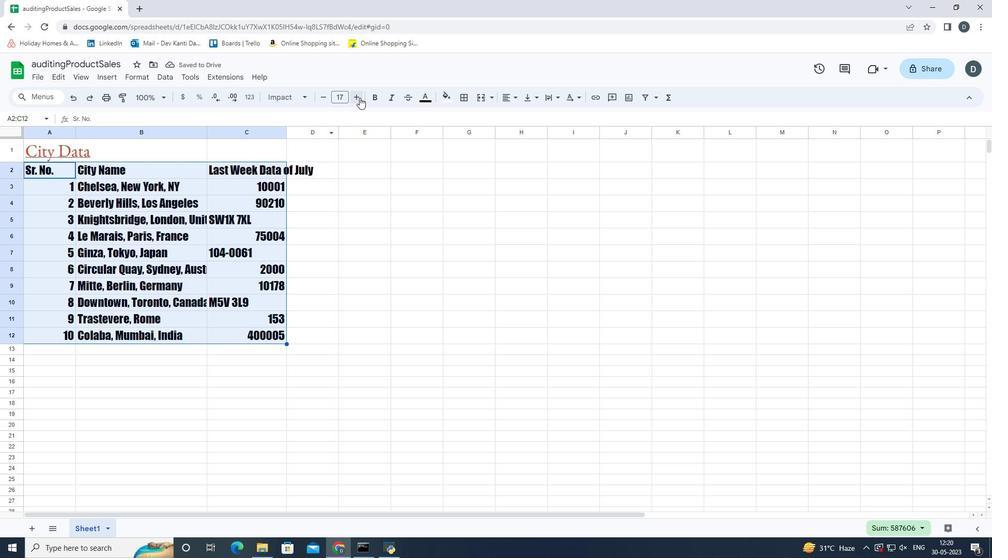 
Action: Mouse moved to (287, 132)
Screenshot: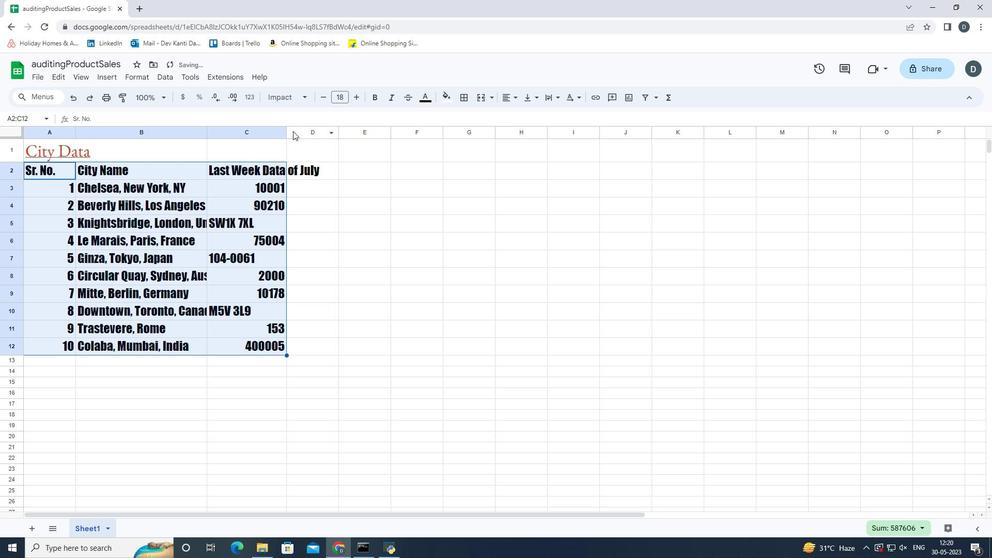 
Action: Mouse pressed left at (287, 132)
Screenshot: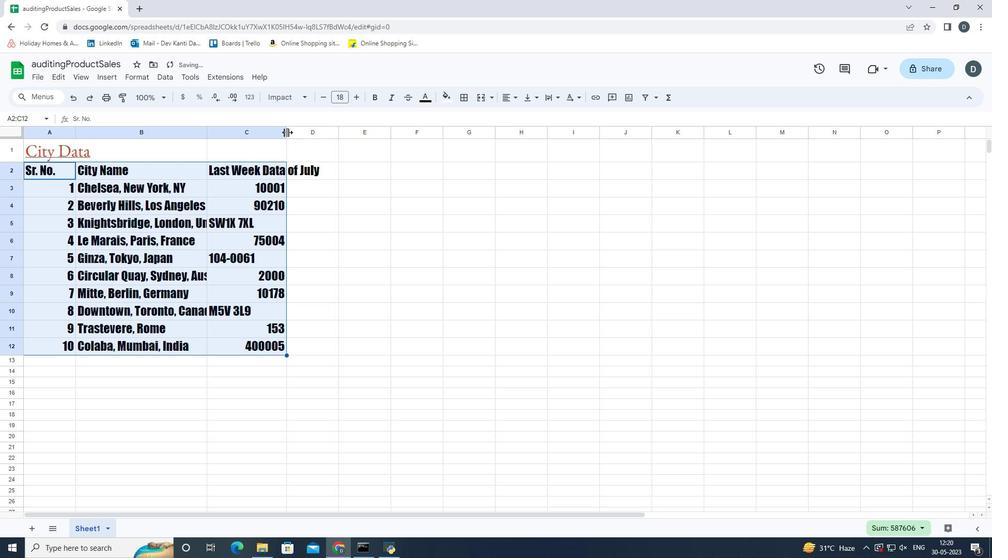 
Action: Mouse moved to (325, 132)
Screenshot: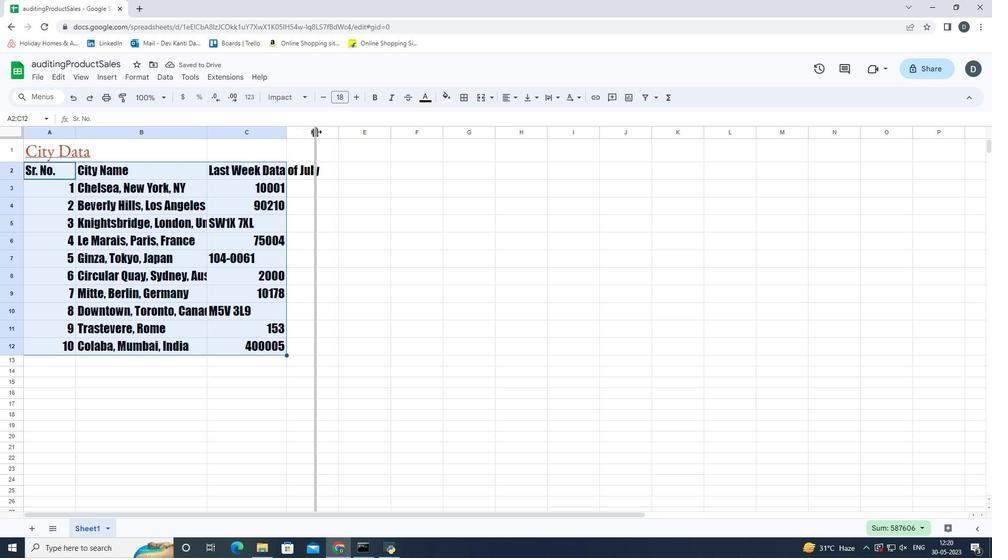 
Action: Mouse pressed left at (325, 132)
Screenshot: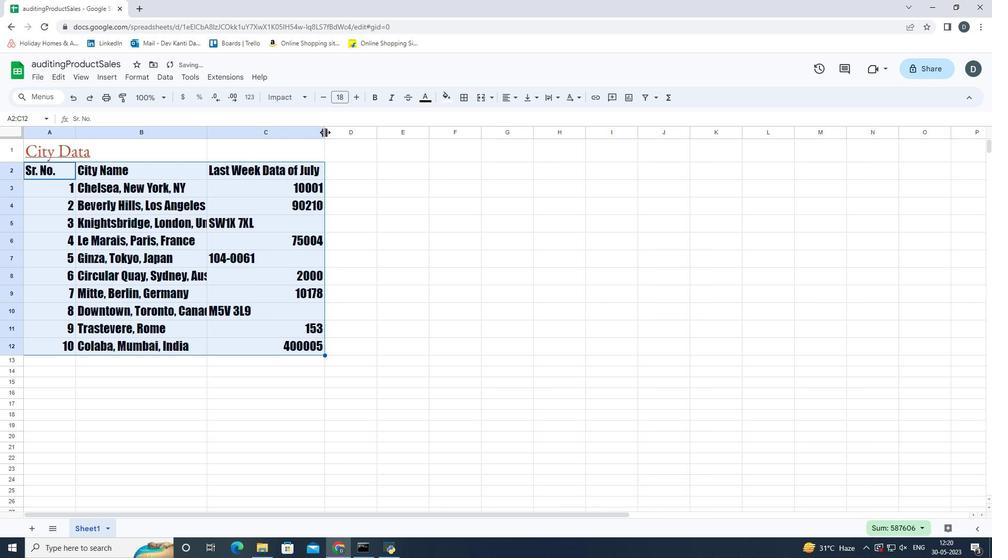 
Action: Mouse moved to (58, 145)
Screenshot: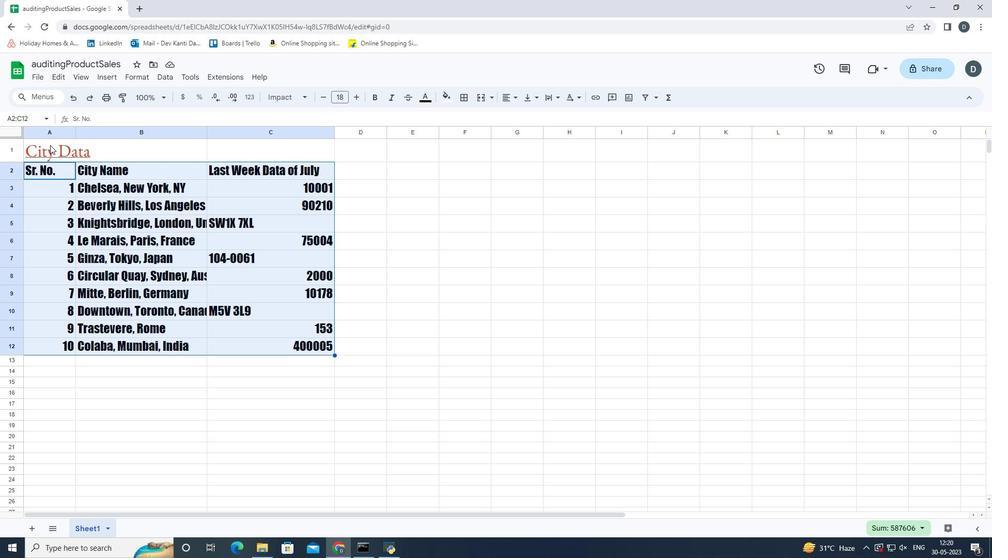 
Action: Mouse pressed left at (58, 145)
Screenshot: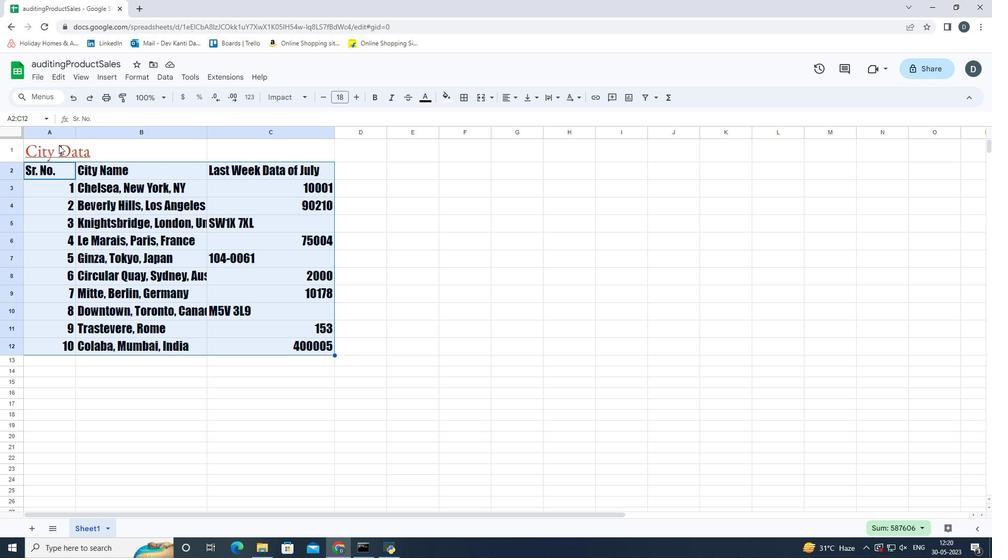 
Action: Mouse moved to (56, 149)
Screenshot: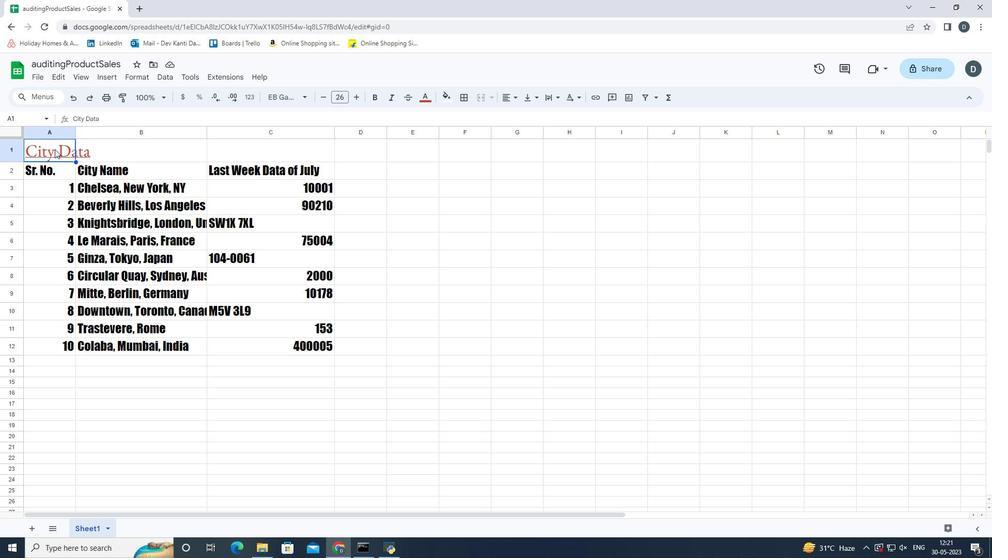 
Action: Mouse pressed left at (56, 149)
Screenshot: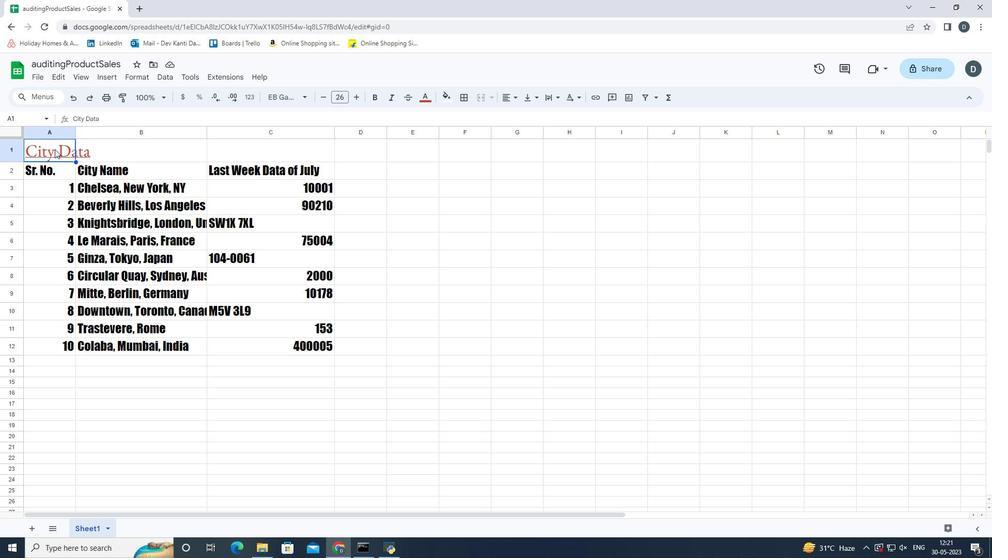 
Action: Mouse moved to (513, 101)
Screenshot: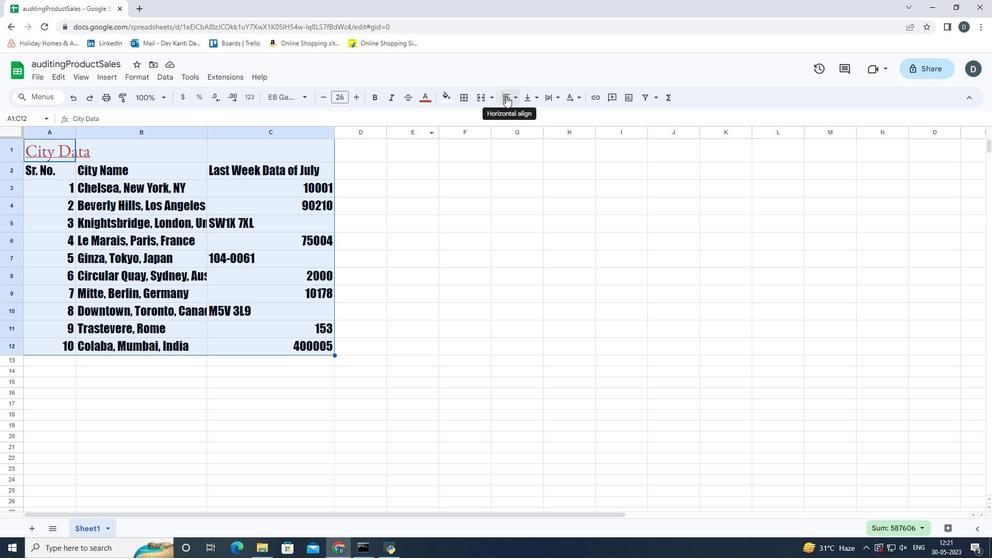 
Action: Mouse pressed left at (513, 101)
Screenshot: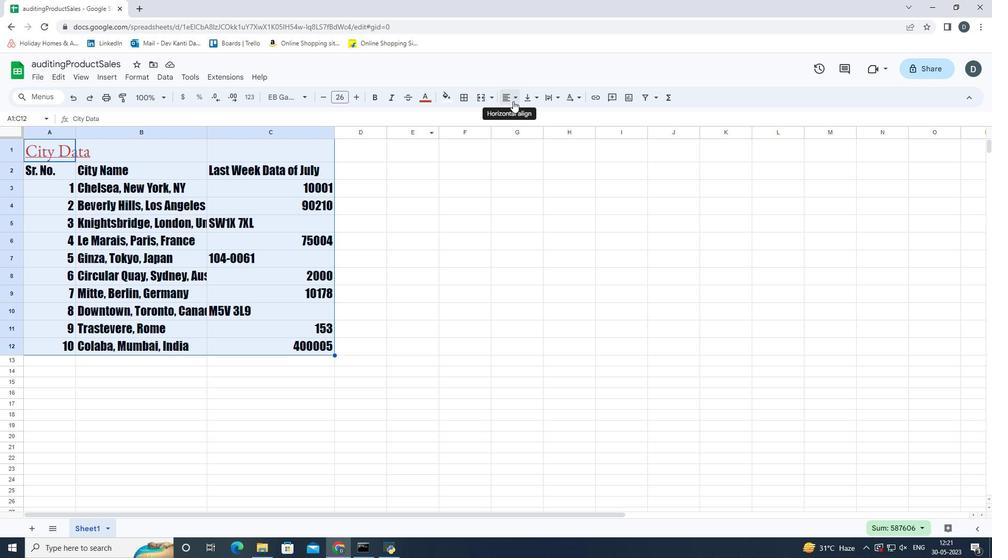 
Action: Mouse moved to (525, 116)
Screenshot: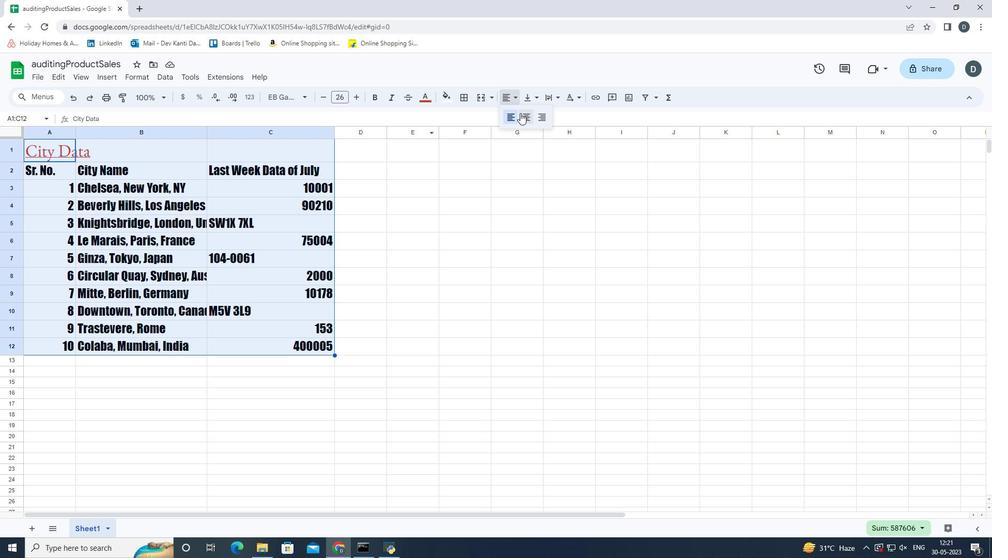 
Action: Mouse pressed left at (525, 116)
Screenshot: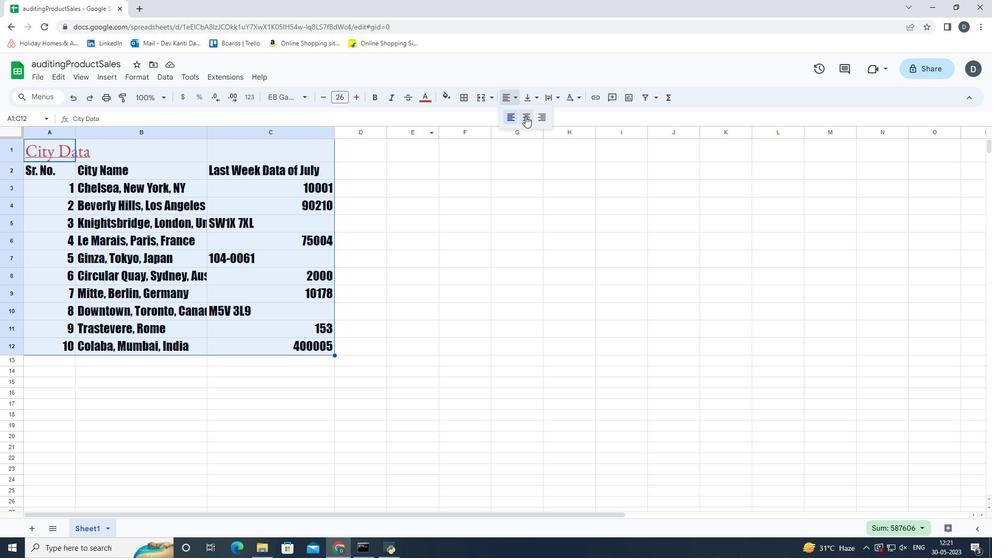 
Action: Mouse moved to (63, 149)
Screenshot: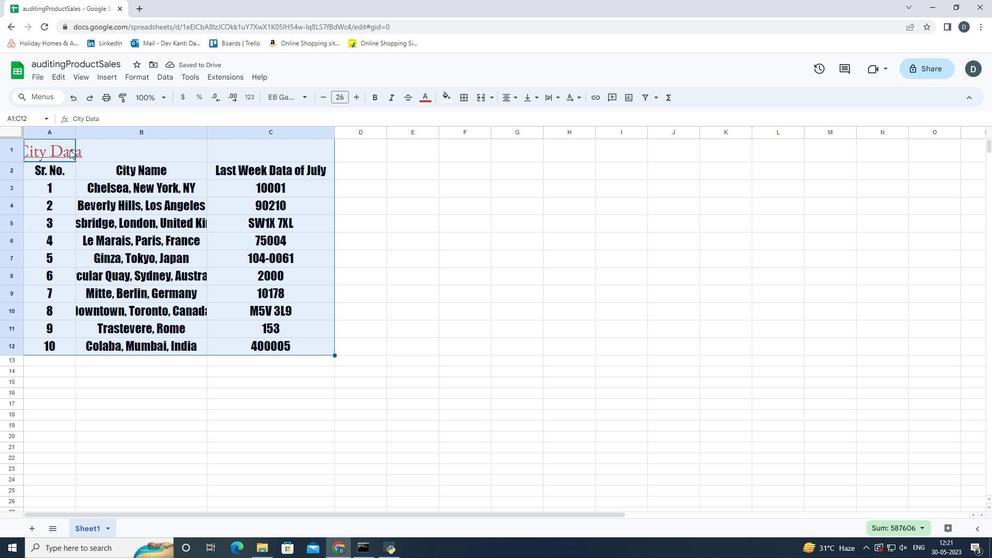 
Action: Mouse pressed left at (63, 149)
Screenshot: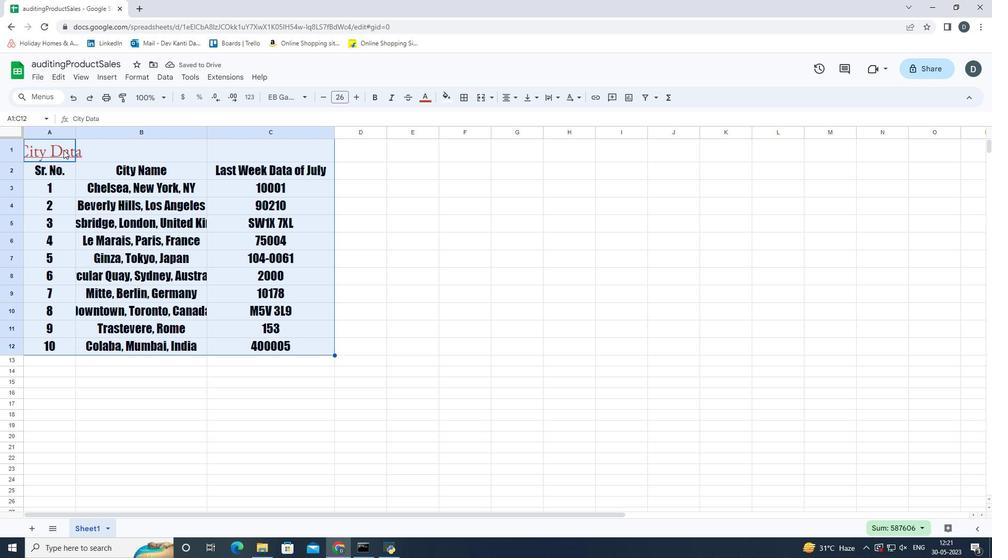 
Action: Mouse pressed left at (63, 149)
Screenshot: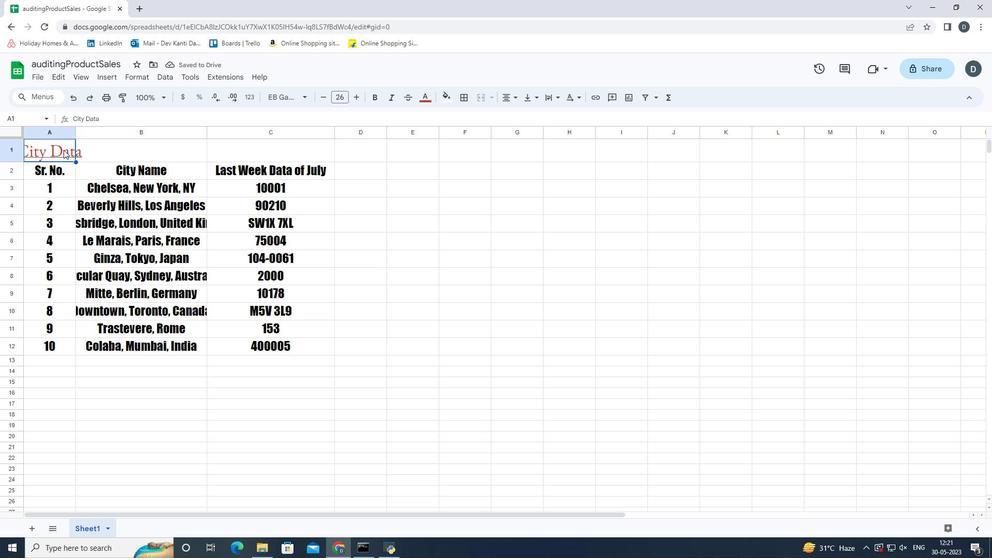 
Action: Mouse moved to (507, 97)
Screenshot: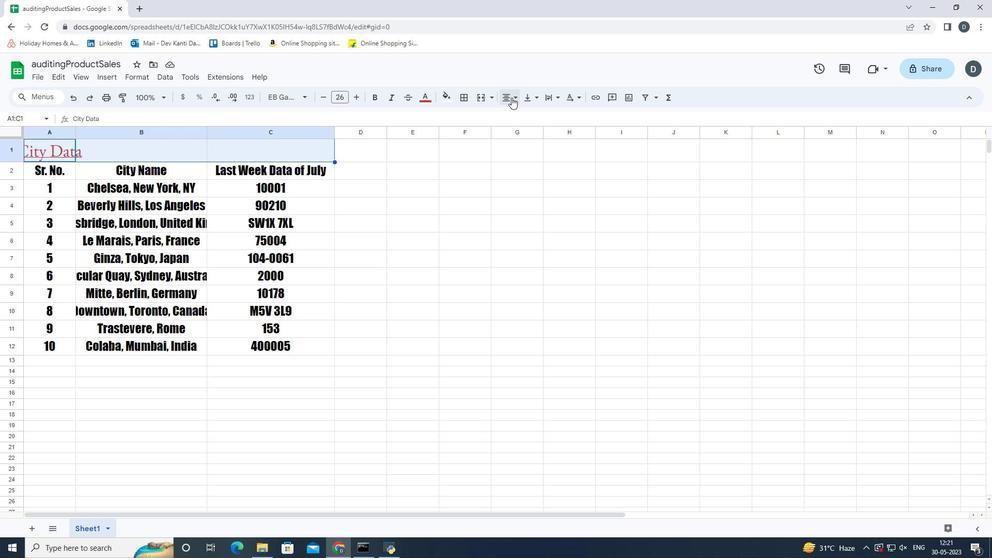 
Action: Mouse pressed left at (507, 97)
Screenshot: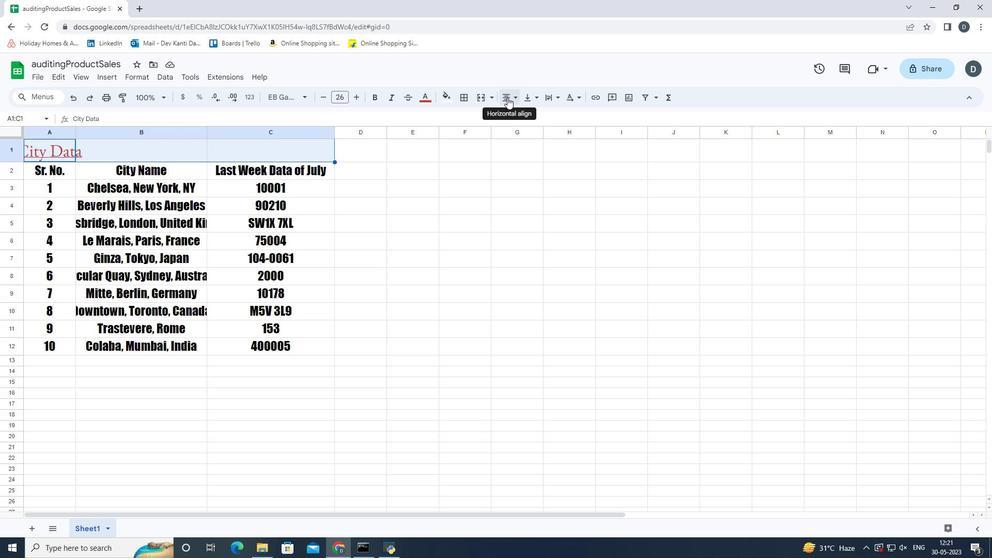 
Action: Mouse moved to (524, 117)
Screenshot: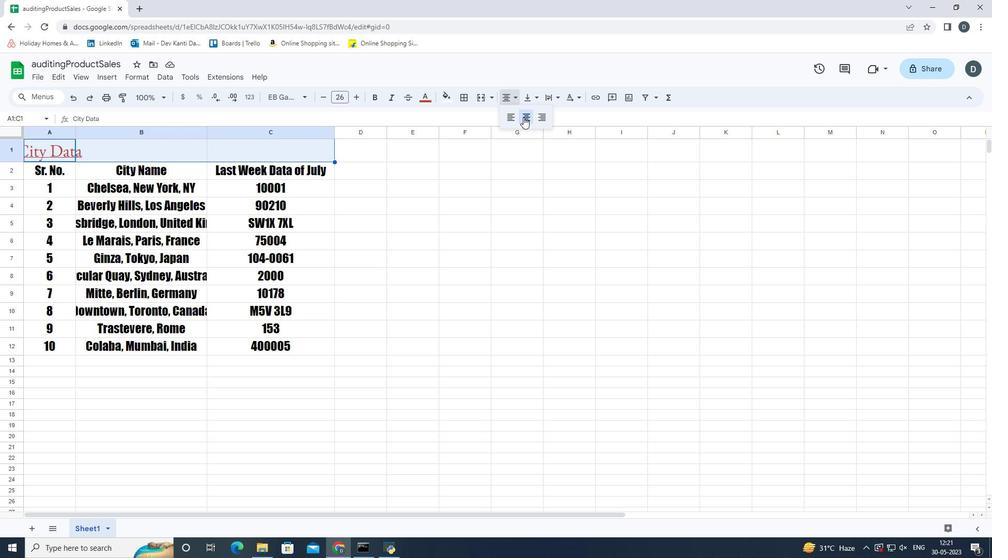 
Action: Mouse pressed left at (524, 117)
Screenshot: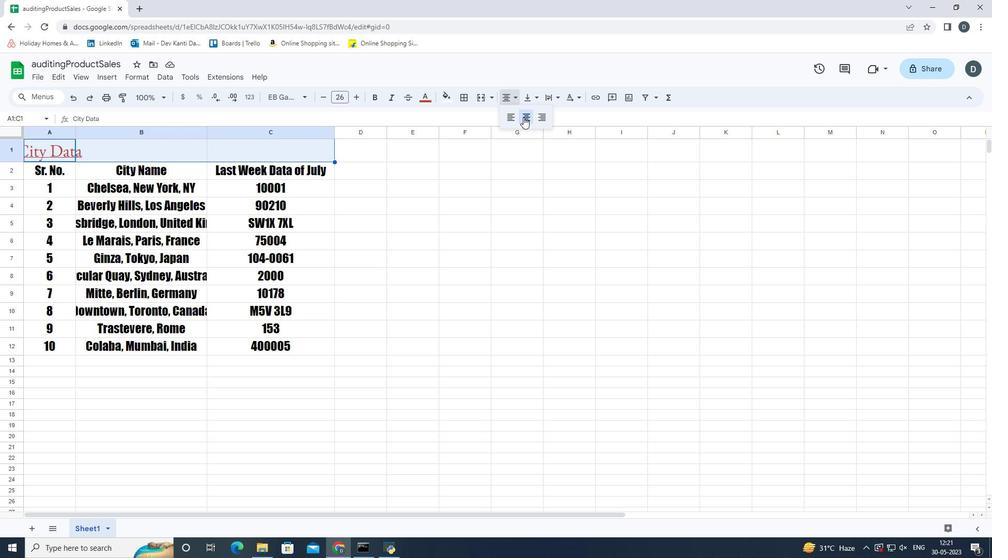 
Action: Mouse moved to (39, 155)
Screenshot: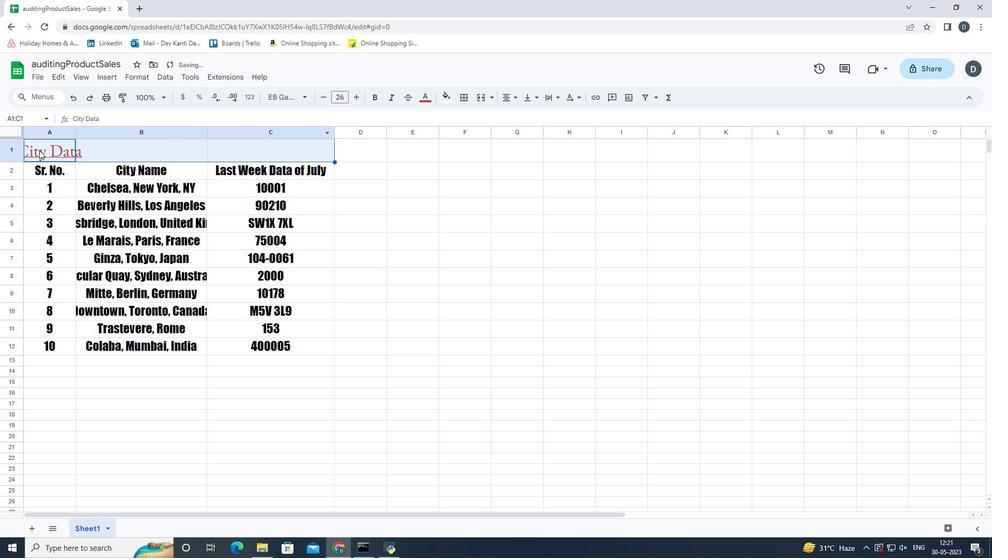 
Action: Mouse pressed left at (39, 155)
Screenshot: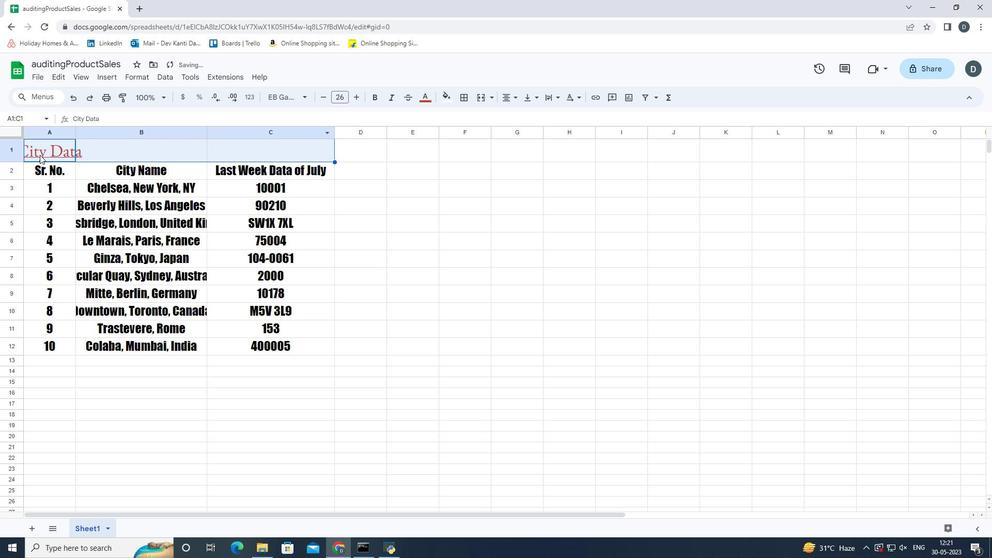 
Action: Mouse moved to (509, 97)
Screenshot: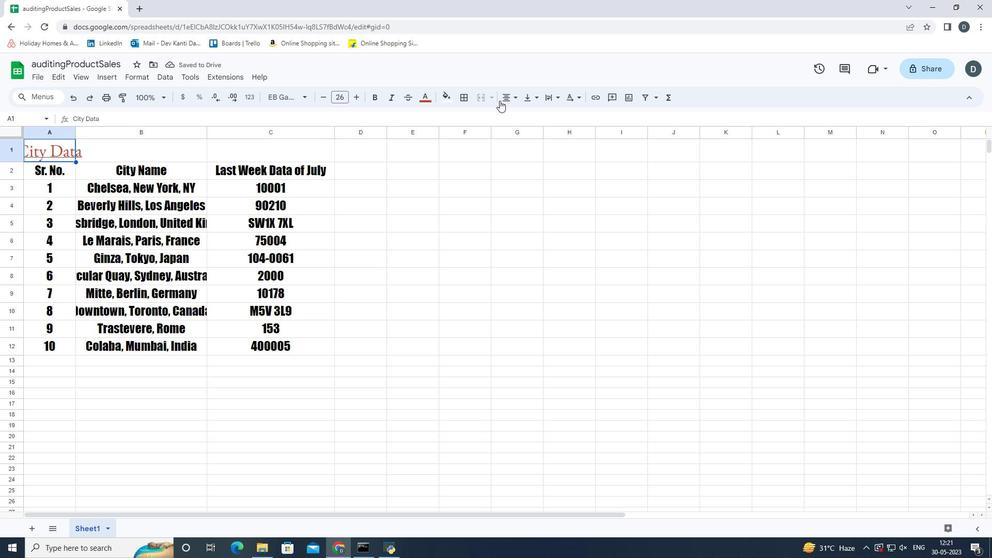 
Action: Mouse pressed left at (509, 97)
Screenshot: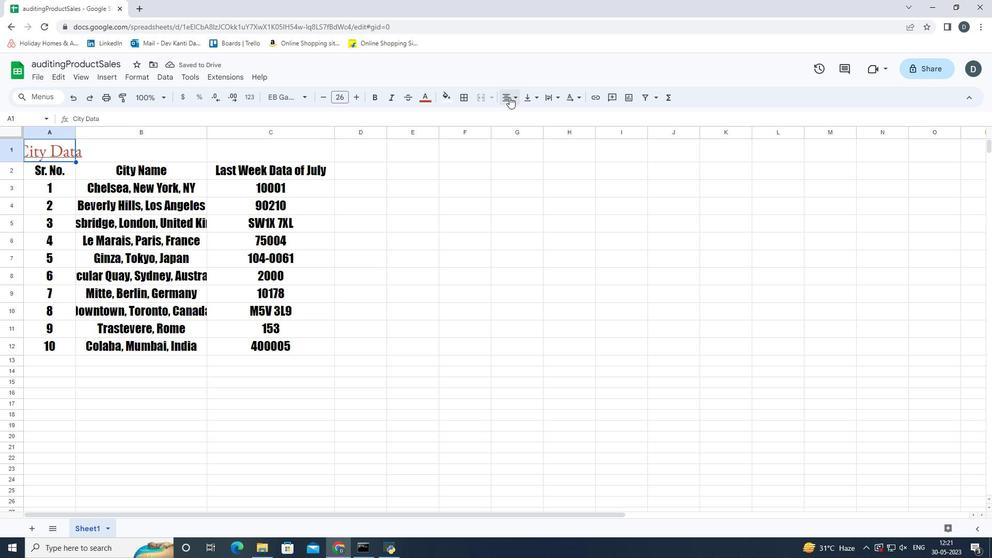 
Action: Mouse moved to (529, 115)
Screenshot: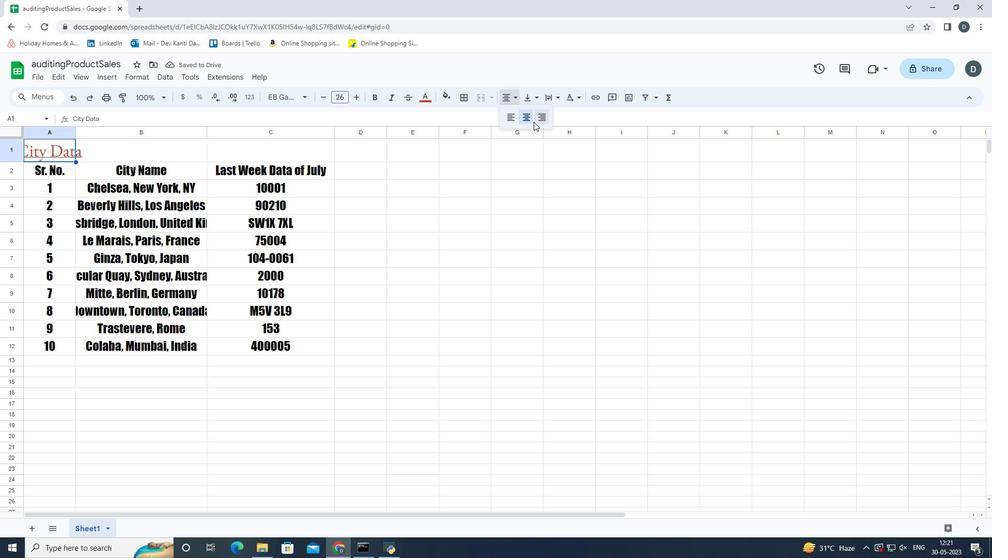 
Action: Mouse pressed left at (529, 115)
Screenshot: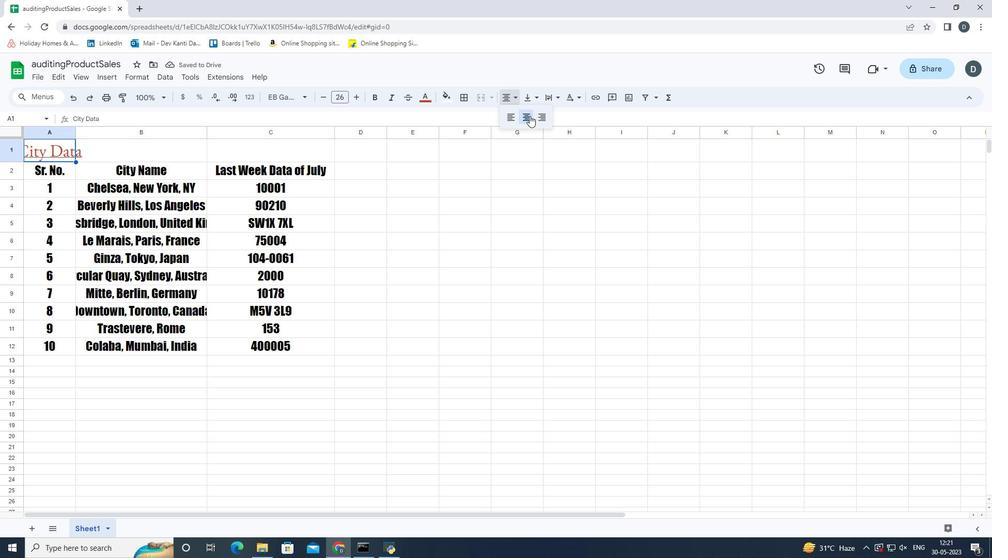 
Action: Mouse moved to (66, 147)
Screenshot: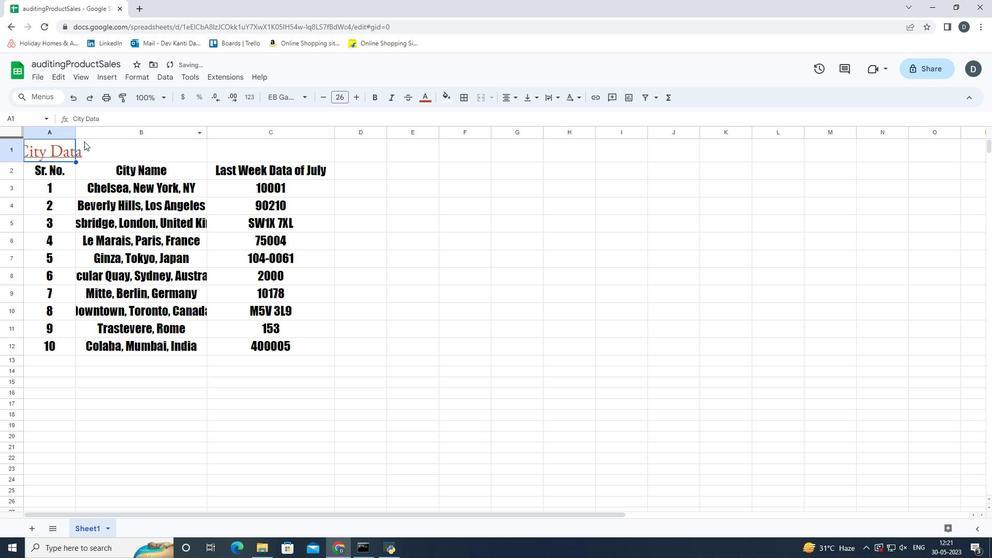 
Action: Mouse pressed left at (66, 147)
Screenshot: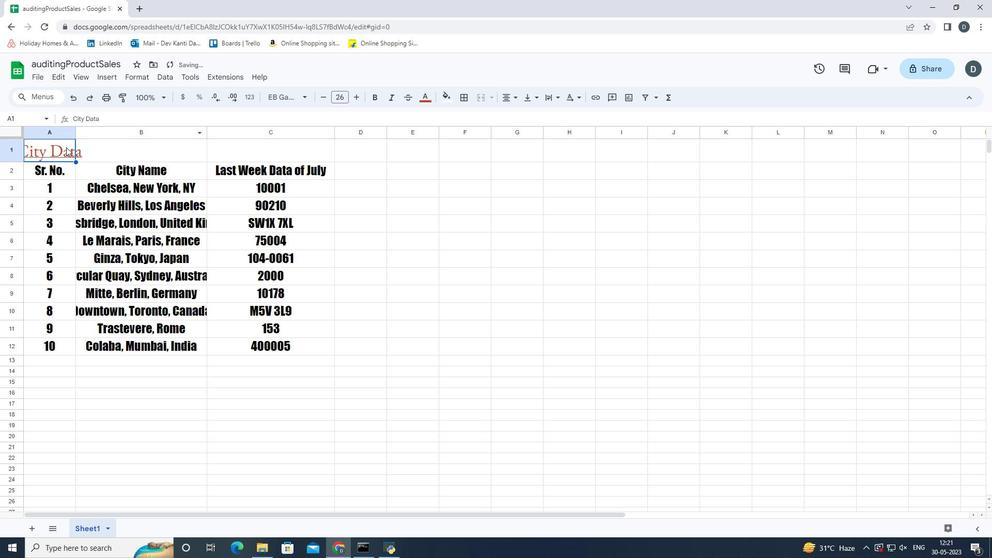 
Action: Mouse moved to (517, 101)
Screenshot: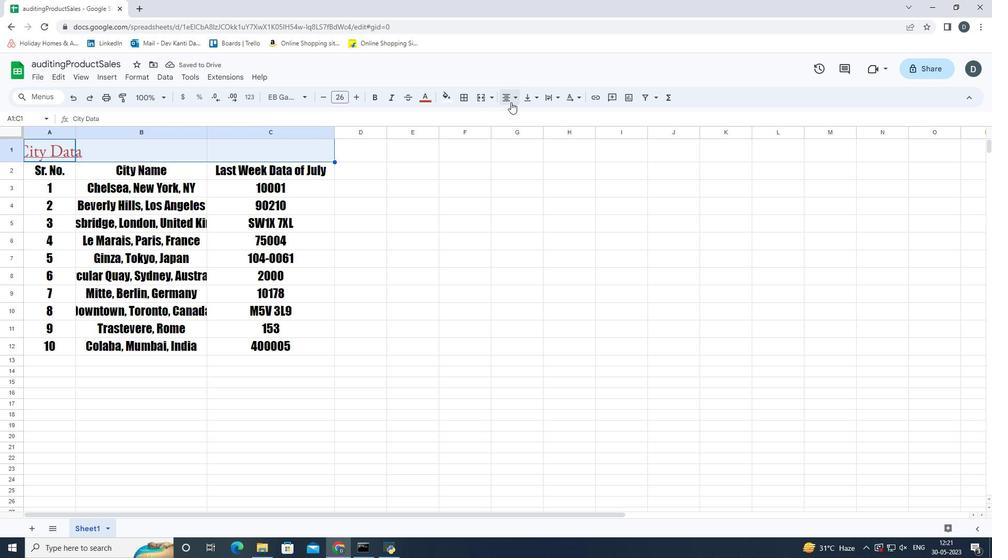 
Action: Mouse pressed left at (517, 101)
Screenshot: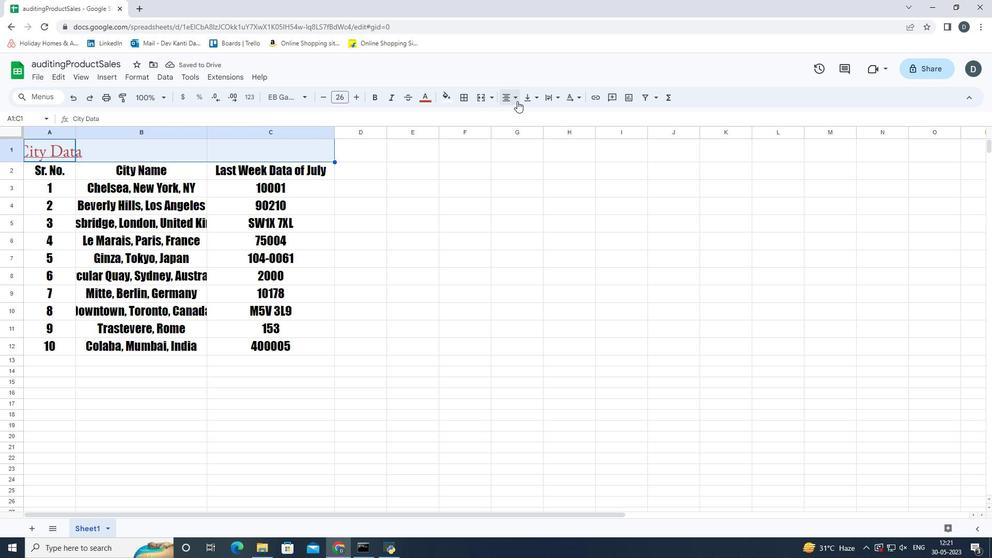 
Action: Mouse moved to (514, 115)
Screenshot: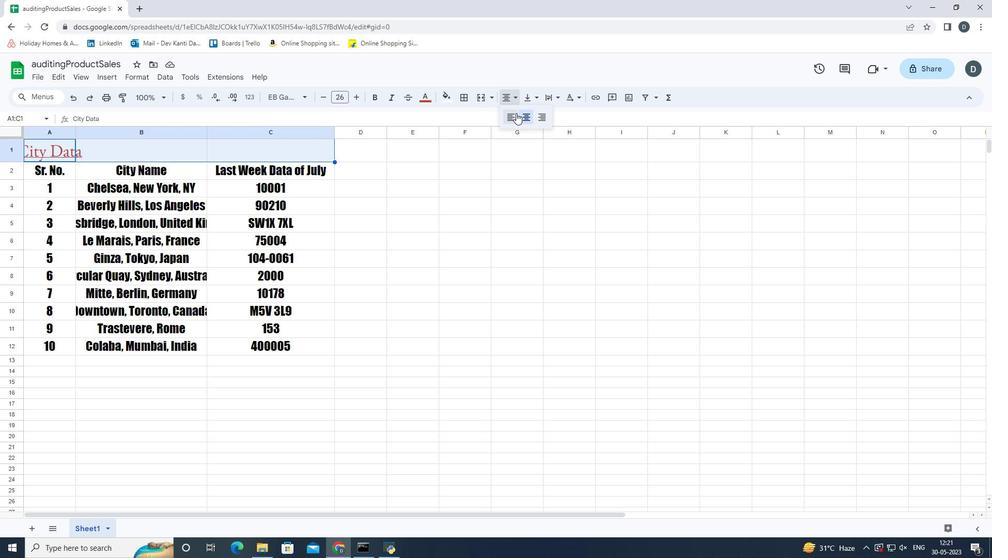 
Action: Mouse pressed left at (514, 115)
Screenshot: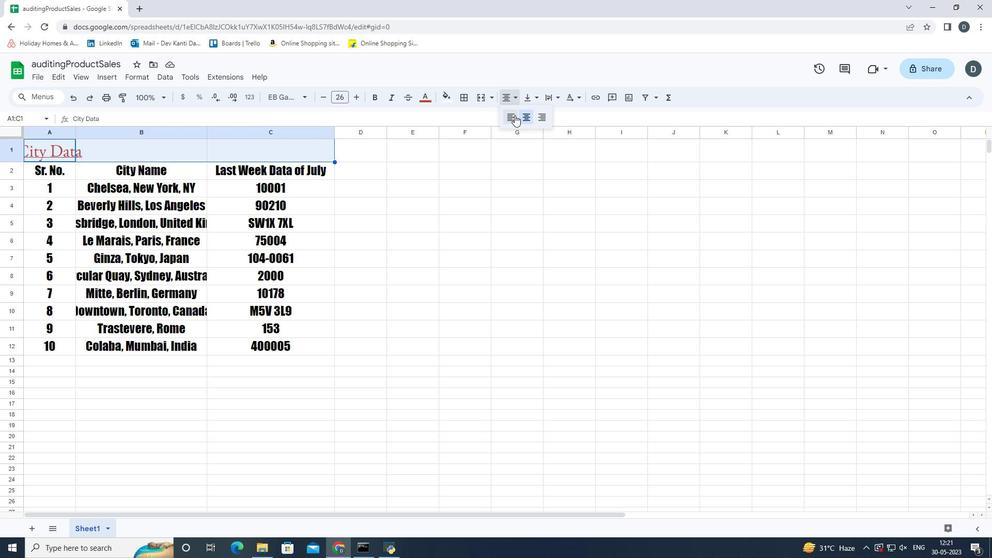
Action: Mouse moved to (515, 99)
Screenshot: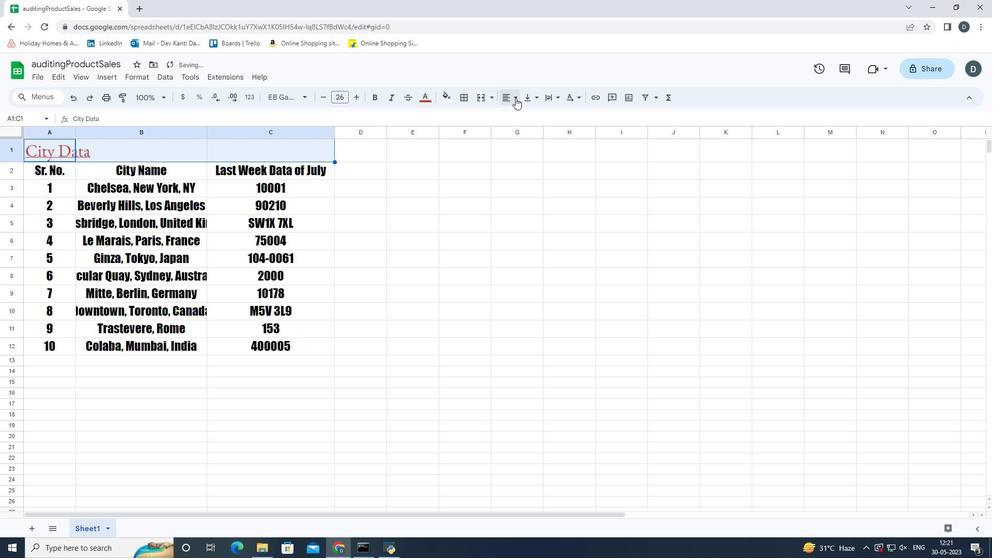 
Action: Mouse pressed left at (515, 99)
Screenshot: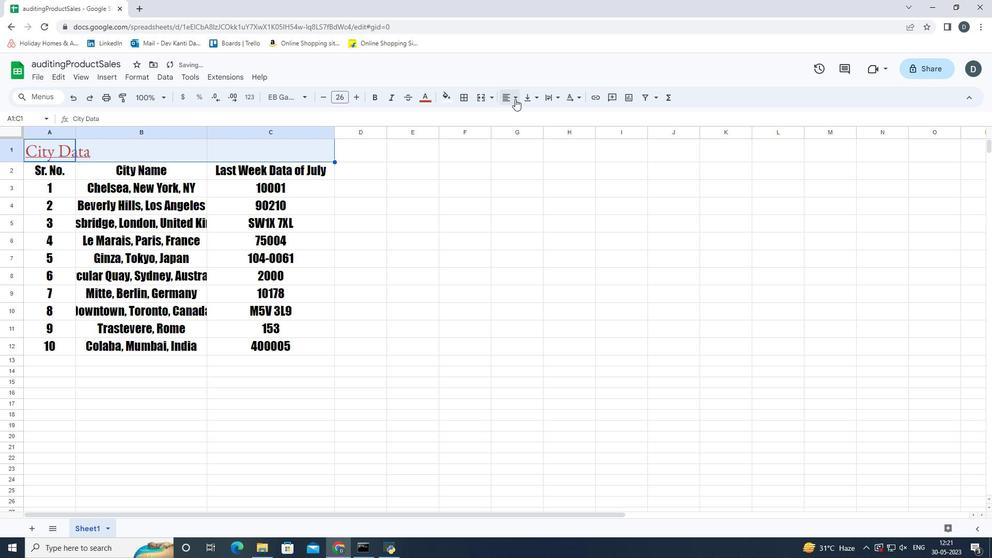 
Action: Mouse moved to (528, 120)
Screenshot: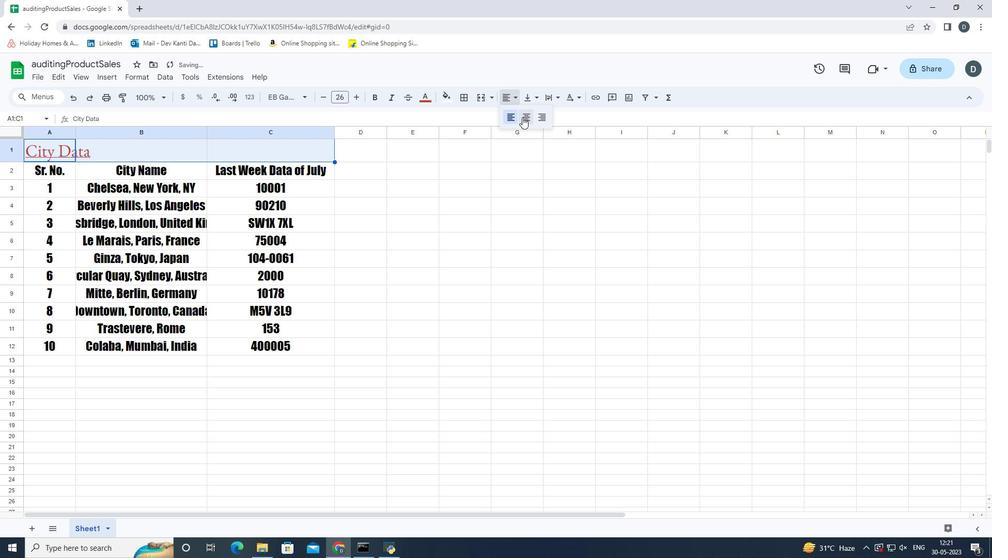 
Action: Mouse pressed left at (528, 120)
Screenshot: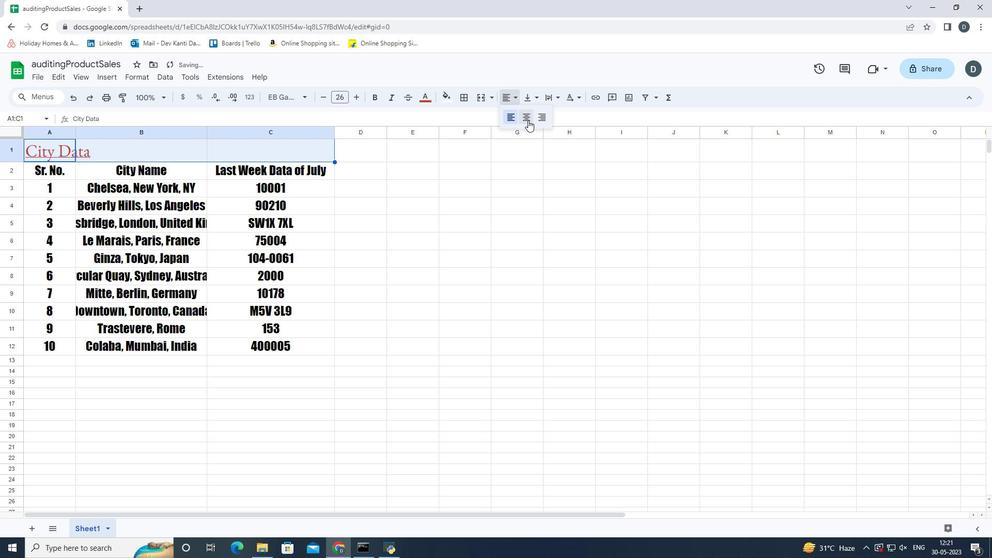 
Action: Mouse moved to (41, 152)
Screenshot: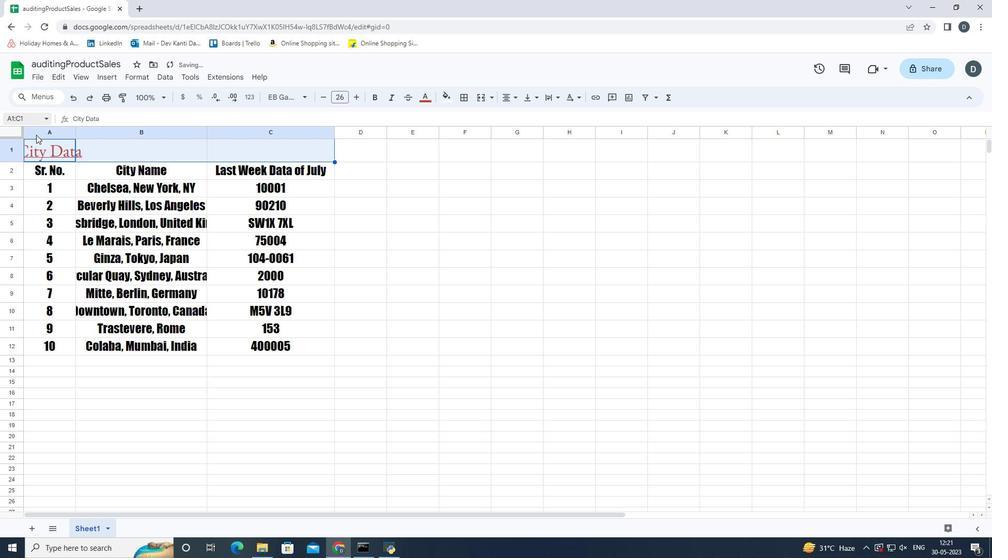 
Action: Mouse pressed left at (41, 152)
Screenshot: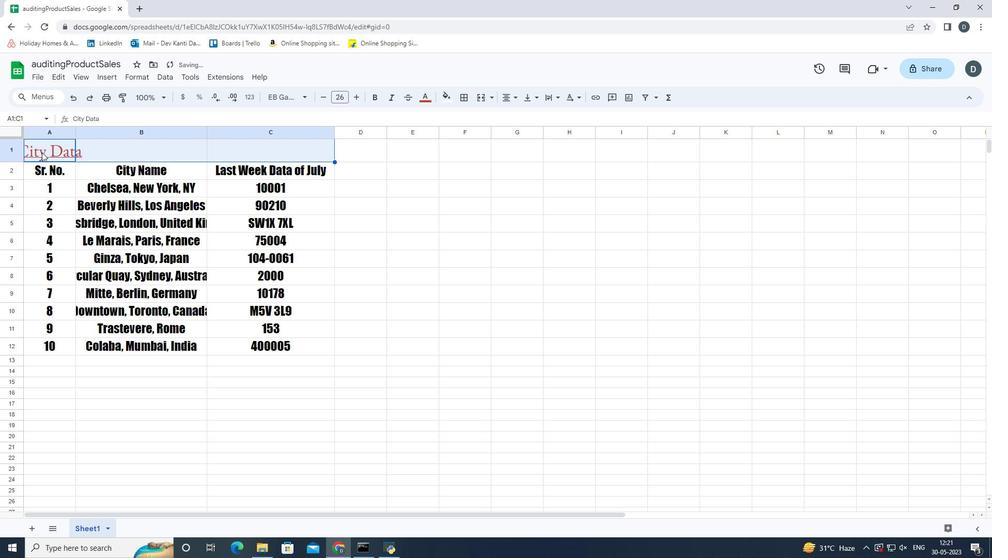 
Action: Mouse moved to (63, 149)
Screenshot: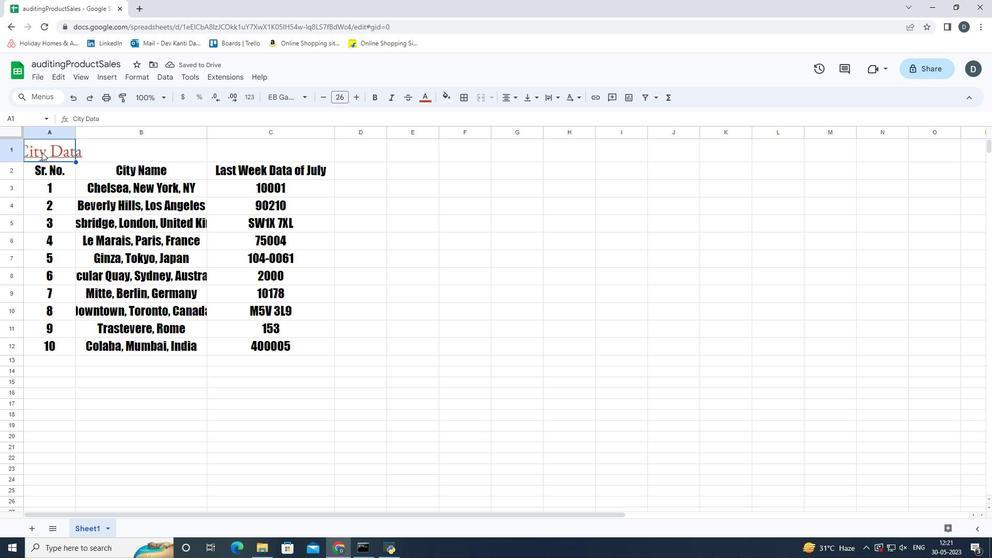 
Action: Mouse pressed left at (63, 149)
Screenshot: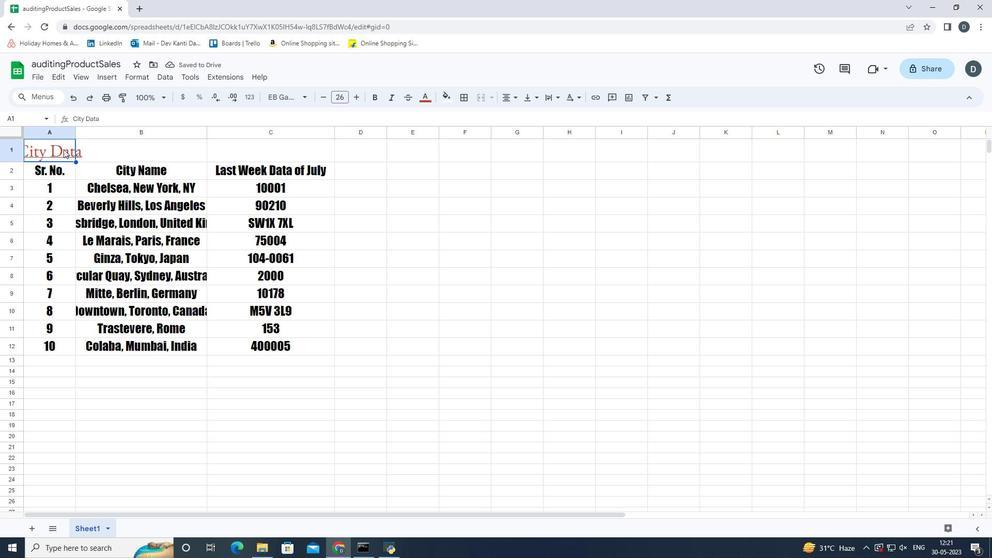 
Action: Mouse moved to (476, 98)
Screenshot: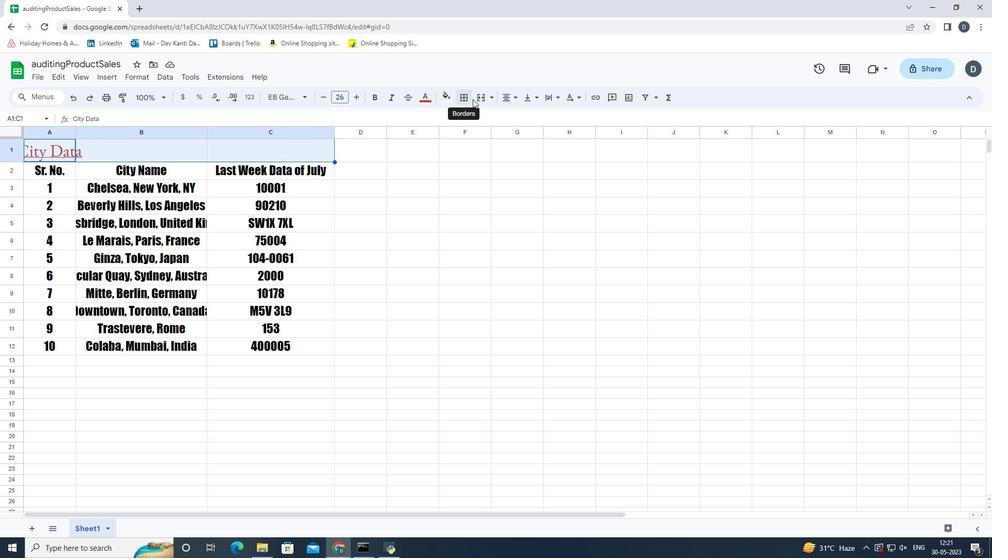 
Action: Mouse pressed left at (476, 98)
Screenshot: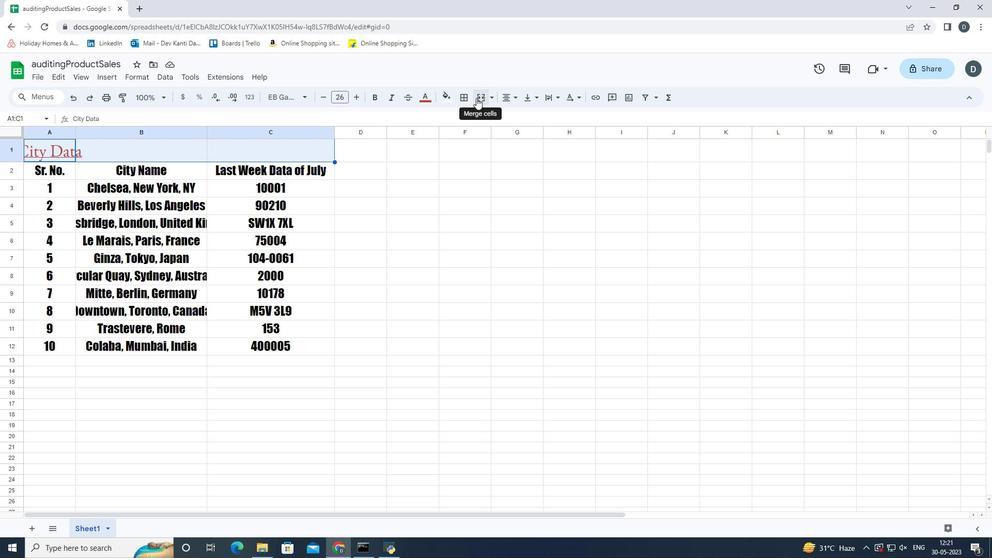 
Action: Mouse moved to (284, 349)
Screenshot: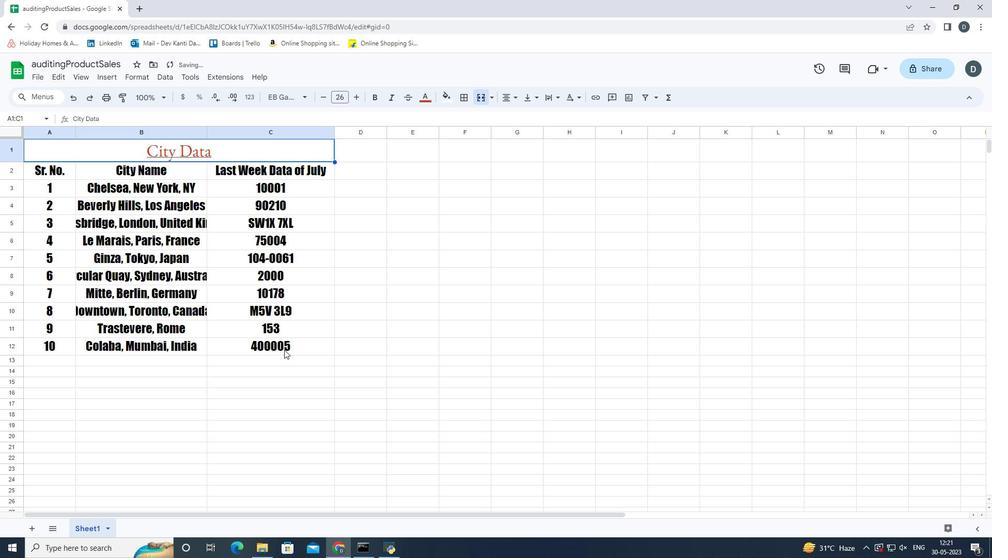 
Action: Mouse pressed left at (284, 349)
Screenshot: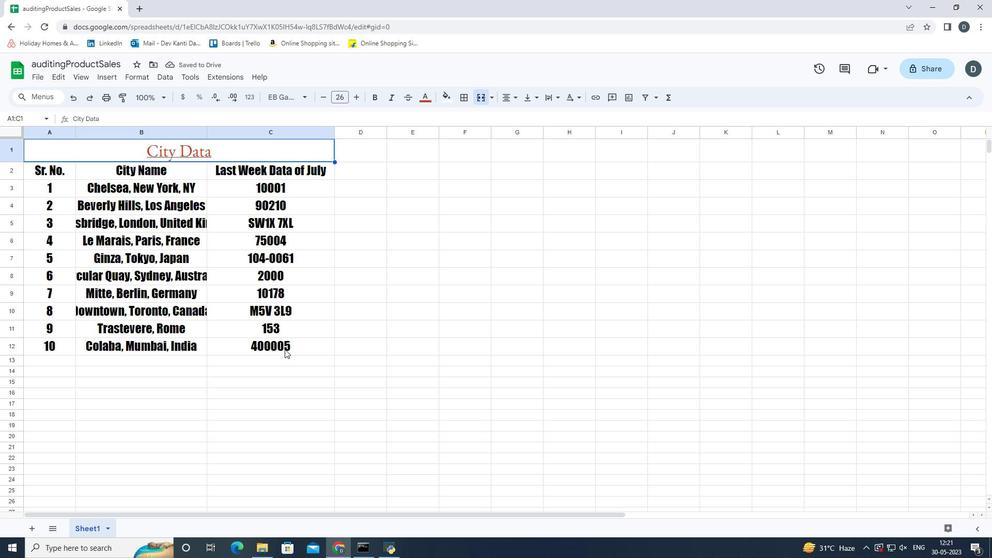
Action: Mouse moved to (349, 350)
Screenshot: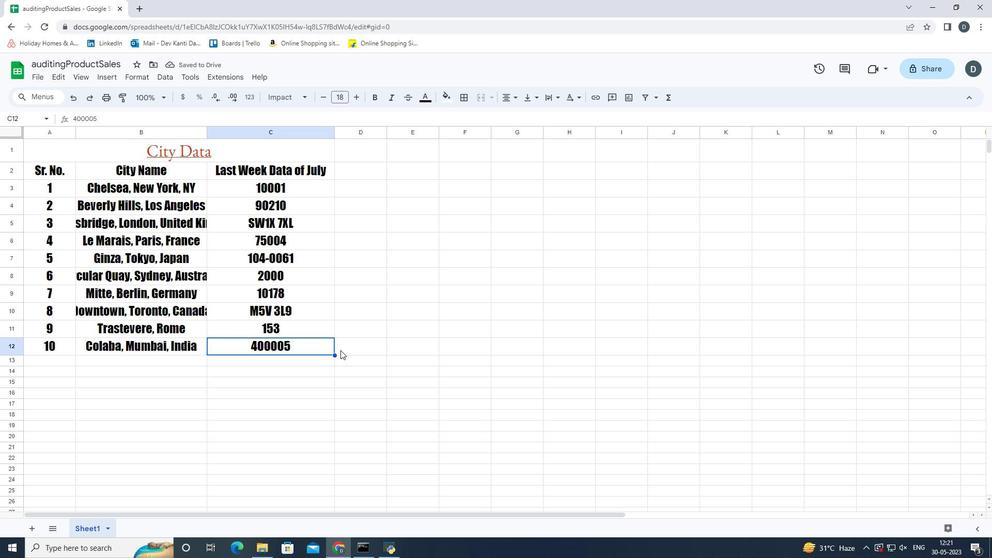 
Action: Mouse pressed left at (349, 350)
Screenshot: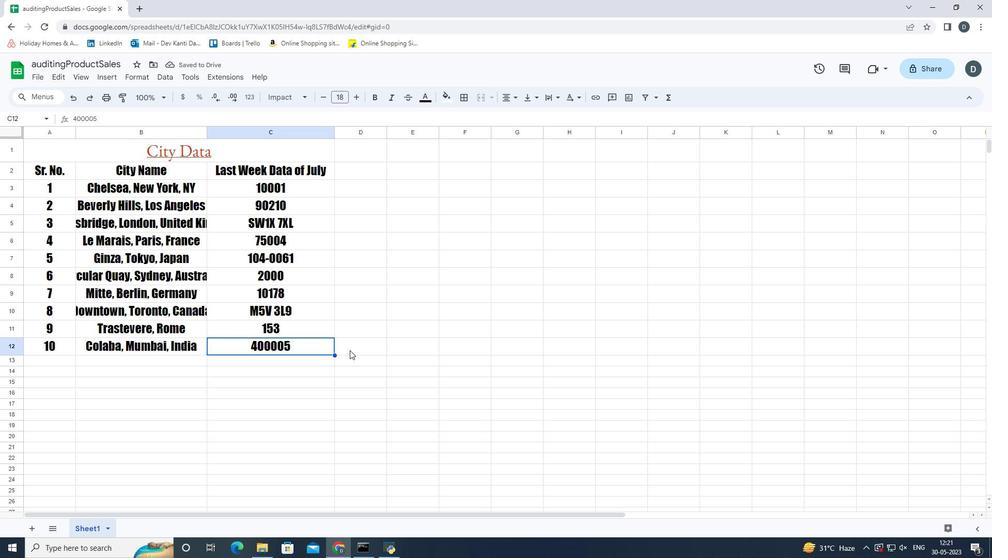 
Action: Mouse moved to (295, 356)
Screenshot: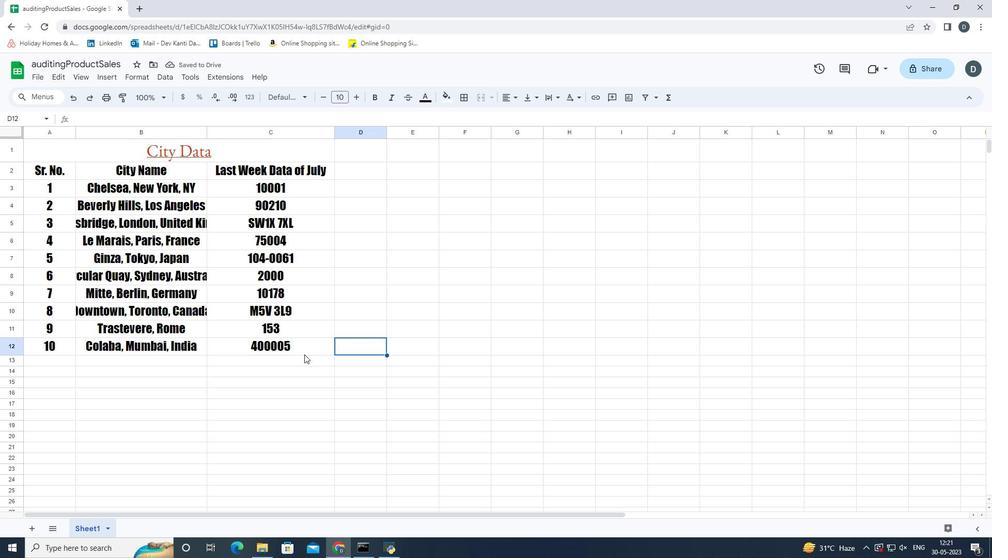 
Action: Mouse pressed left at (295, 356)
Screenshot: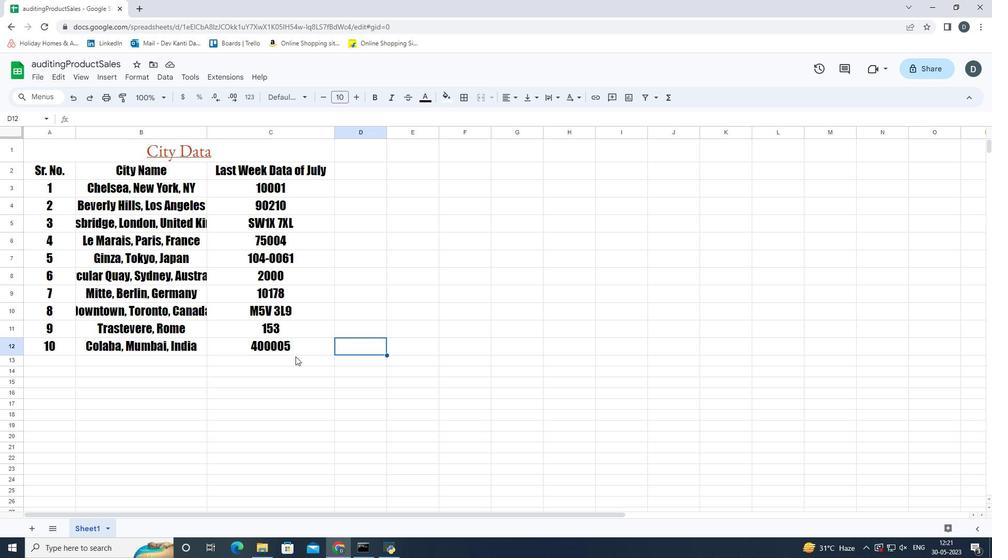 
Action: Mouse moved to (196, 149)
Screenshot: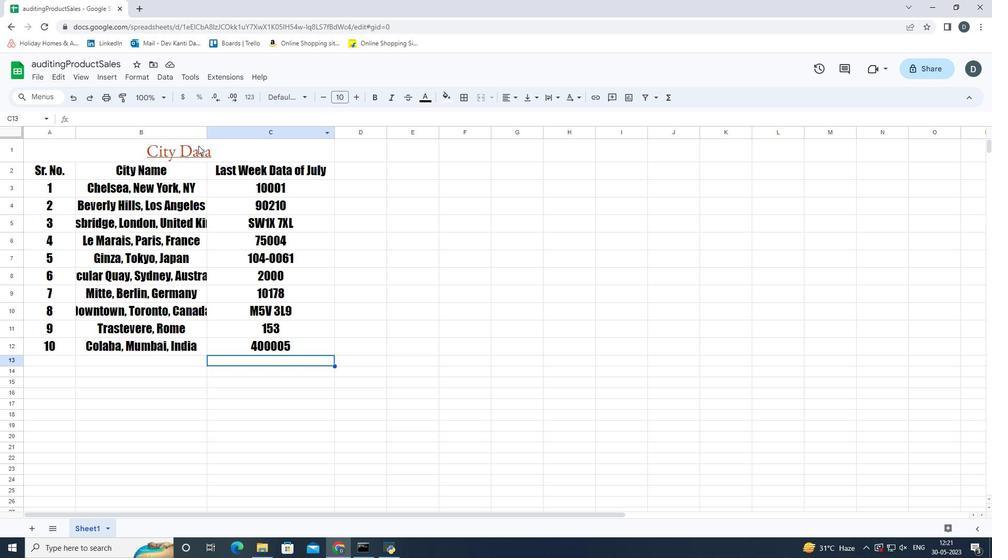 
Action: Mouse pressed left at (196, 149)
Screenshot: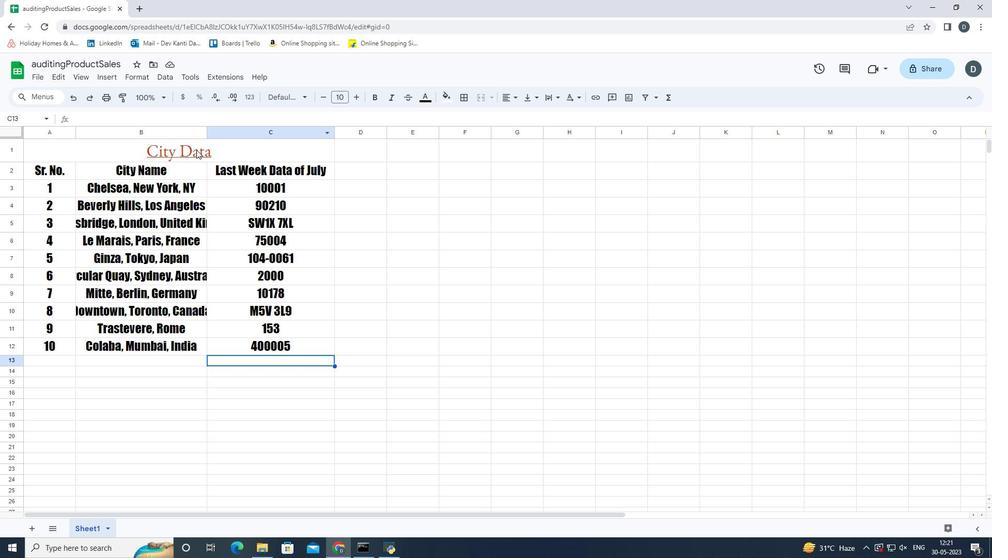 
Action: Mouse moved to (429, 98)
Screenshot: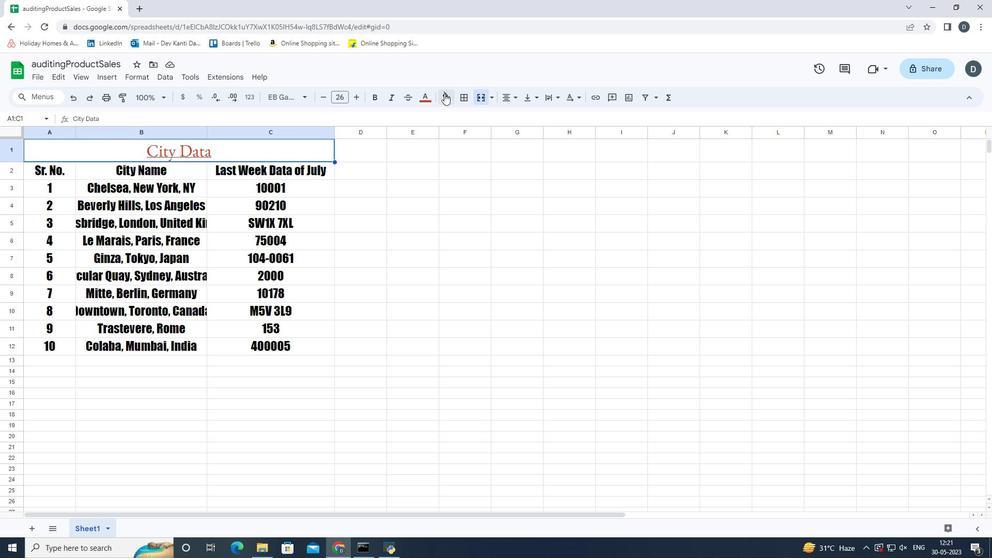 
Action: Mouse pressed left at (429, 98)
Screenshot: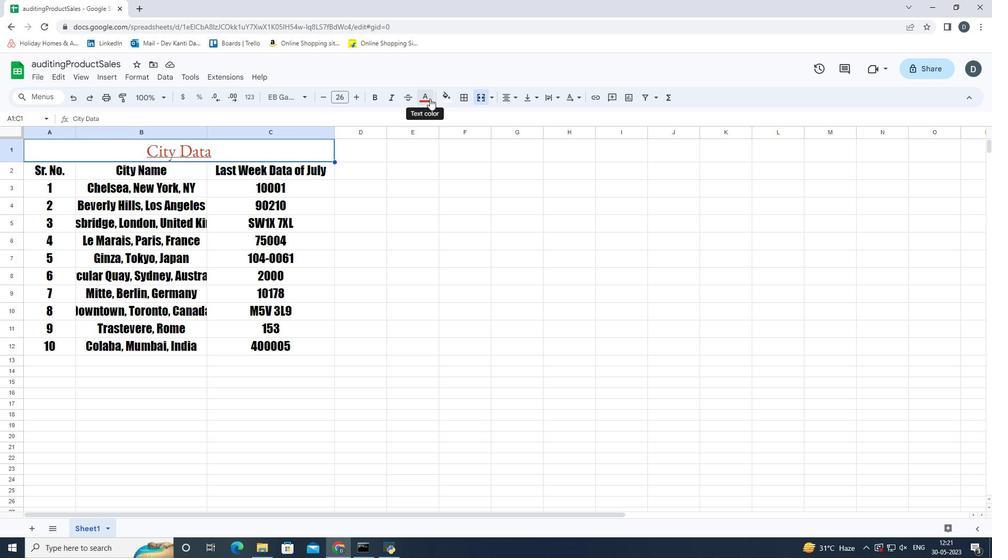 
Action: Mouse moved to (403, 119)
Screenshot: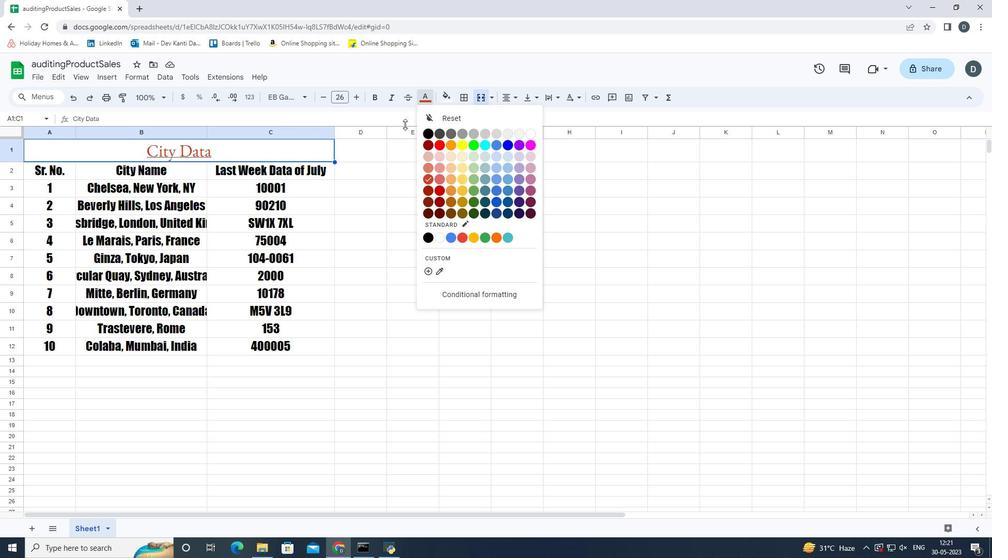 
Action: Mouse pressed left at (403, 119)
Screenshot: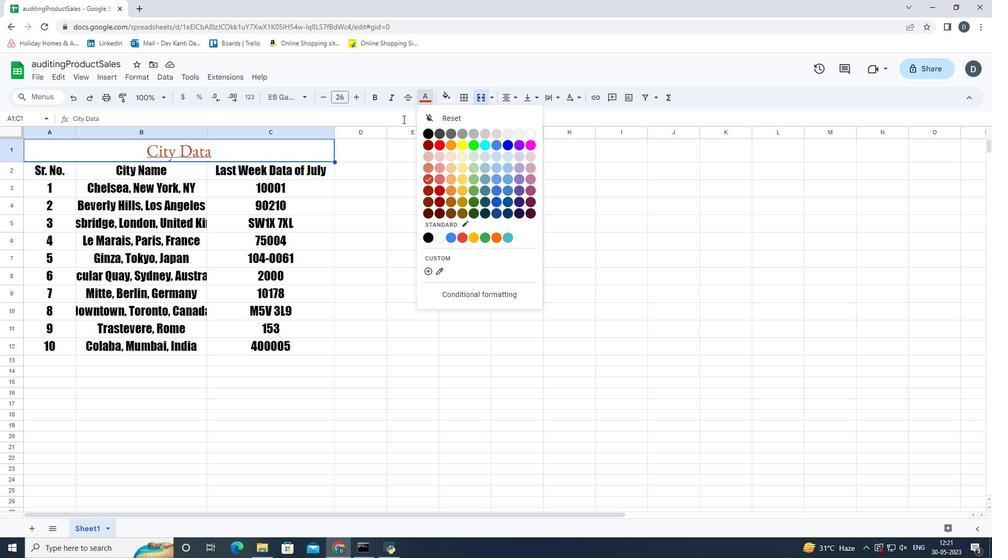 
Action: Mouse moved to (262, 144)
Screenshot: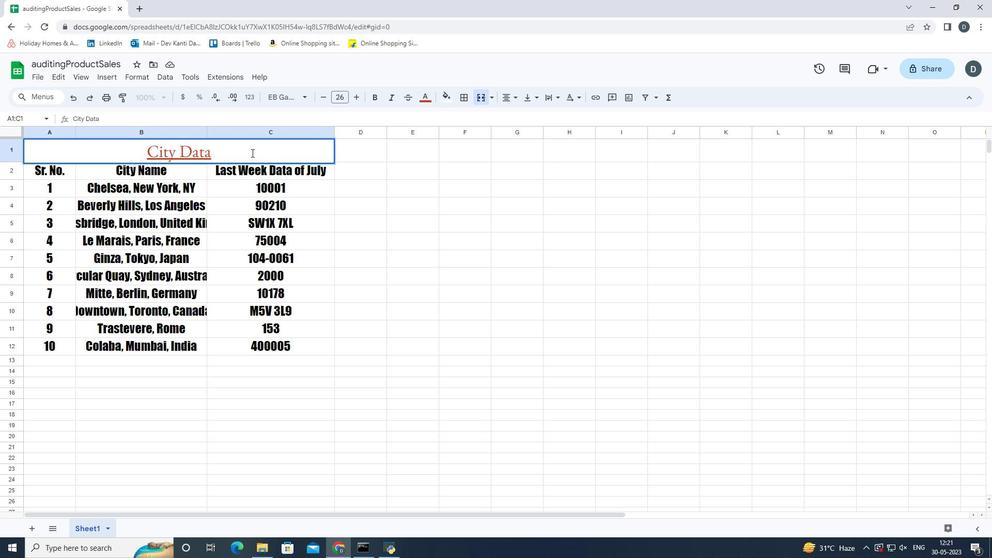 
Action: Mouse pressed left at (262, 144)
Screenshot: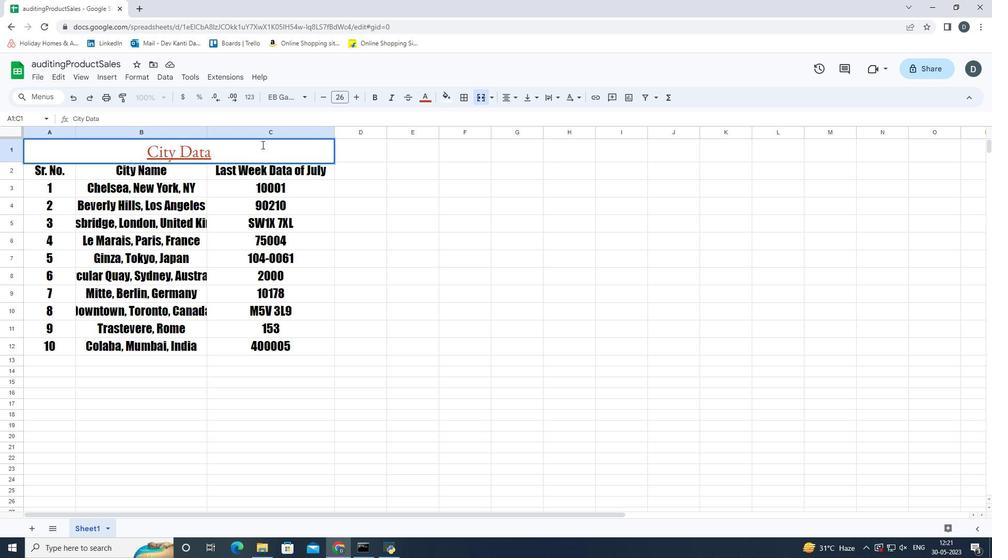 
Action: Mouse moved to (313, 349)
Screenshot: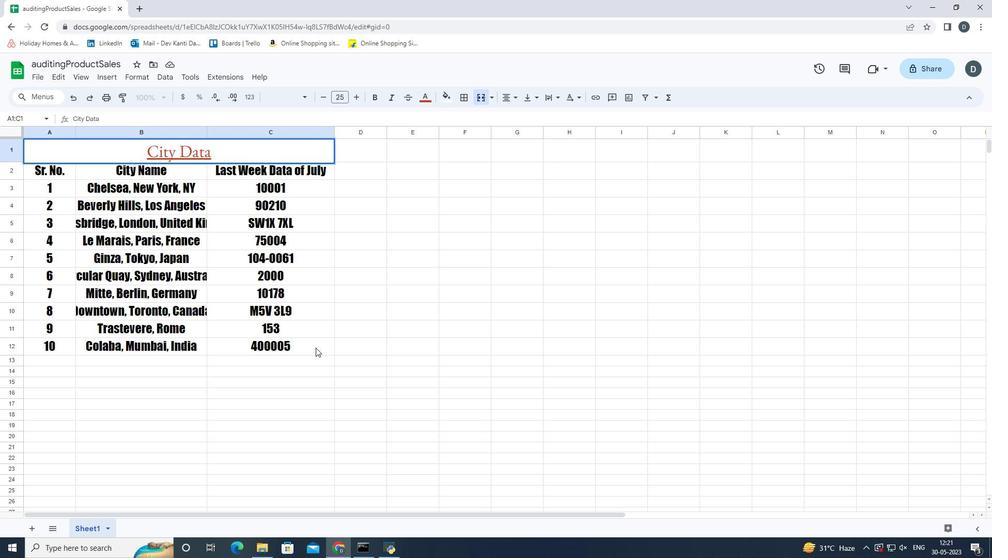 
Action: Mouse pressed left at (313, 349)
Screenshot: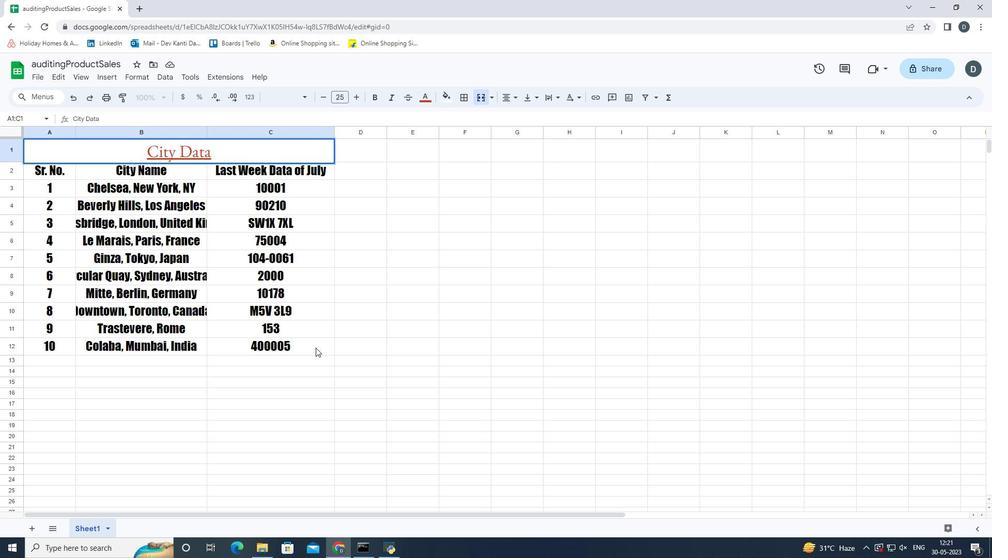 
Action: Mouse moved to (351, 348)
Screenshot: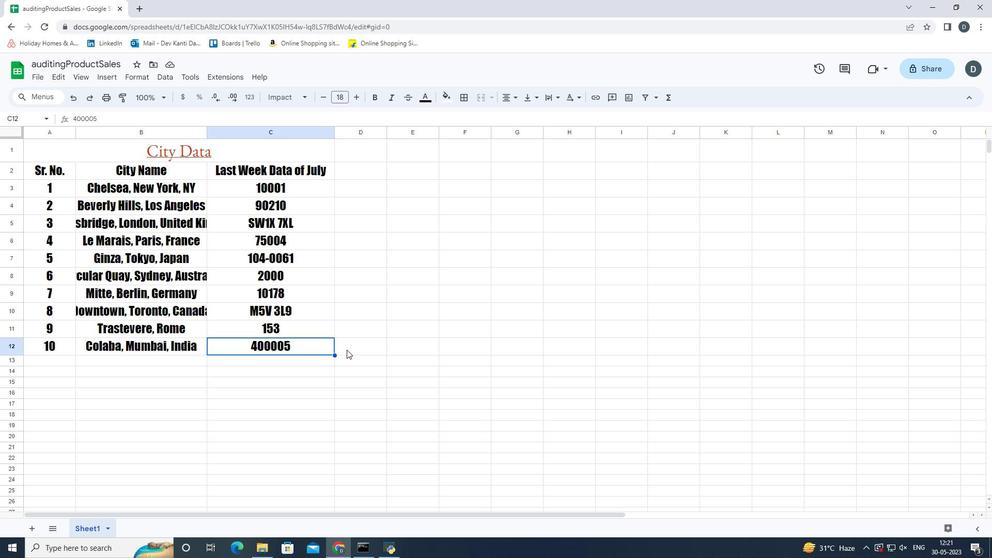 
